 Task: Find connections with filter location Patos de Minas with filter topic #economicswith filter profile language German with filter current company Aditya Birla Sun Life Insurance with filter school PSGR Krishnammal College for Women with filter industry Steam and Air-Conditioning Supply with filter service category Relocation with filter keywords title Social Worker
Action: Mouse moved to (262, 332)
Screenshot: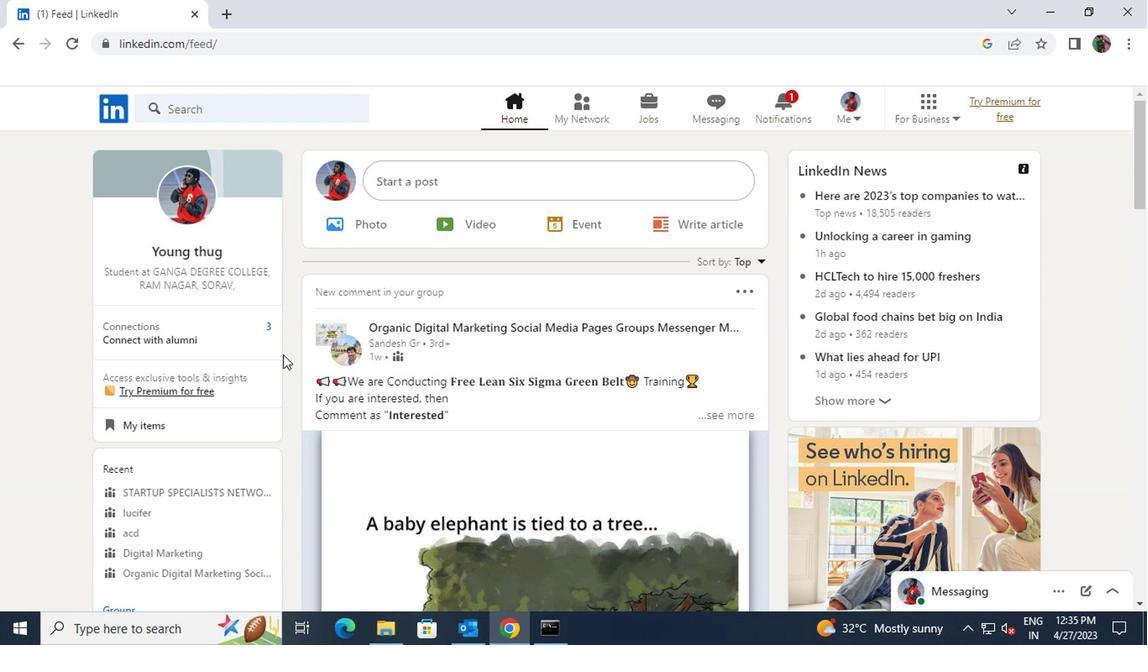
Action: Mouse pressed left at (262, 332)
Screenshot: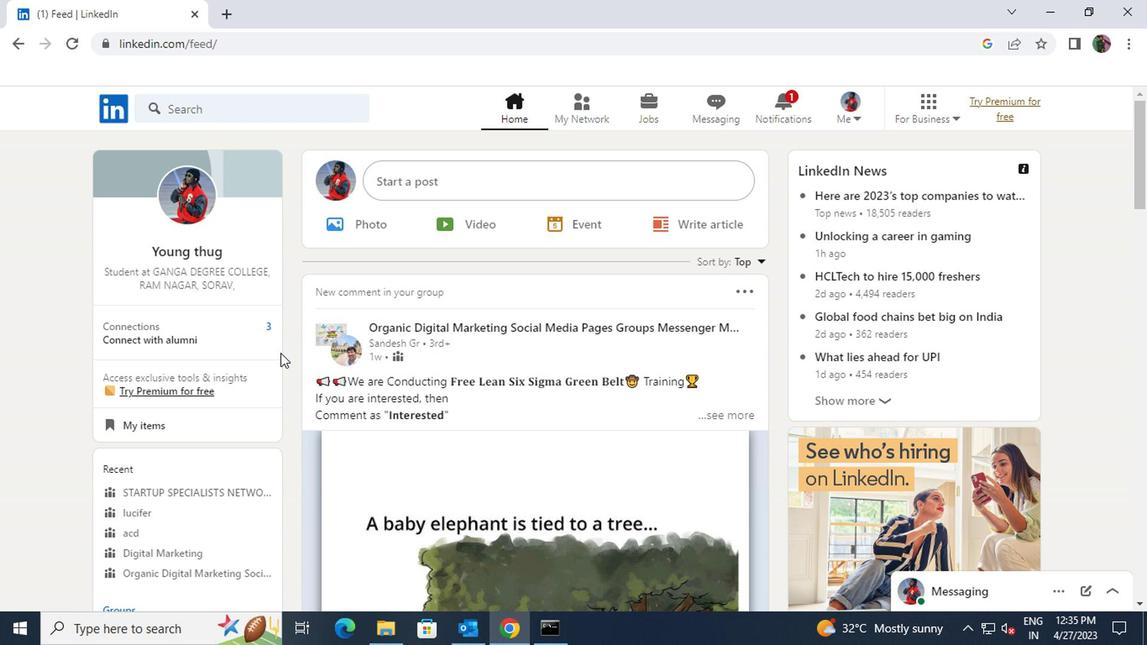 
Action: Mouse moved to (276, 204)
Screenshot: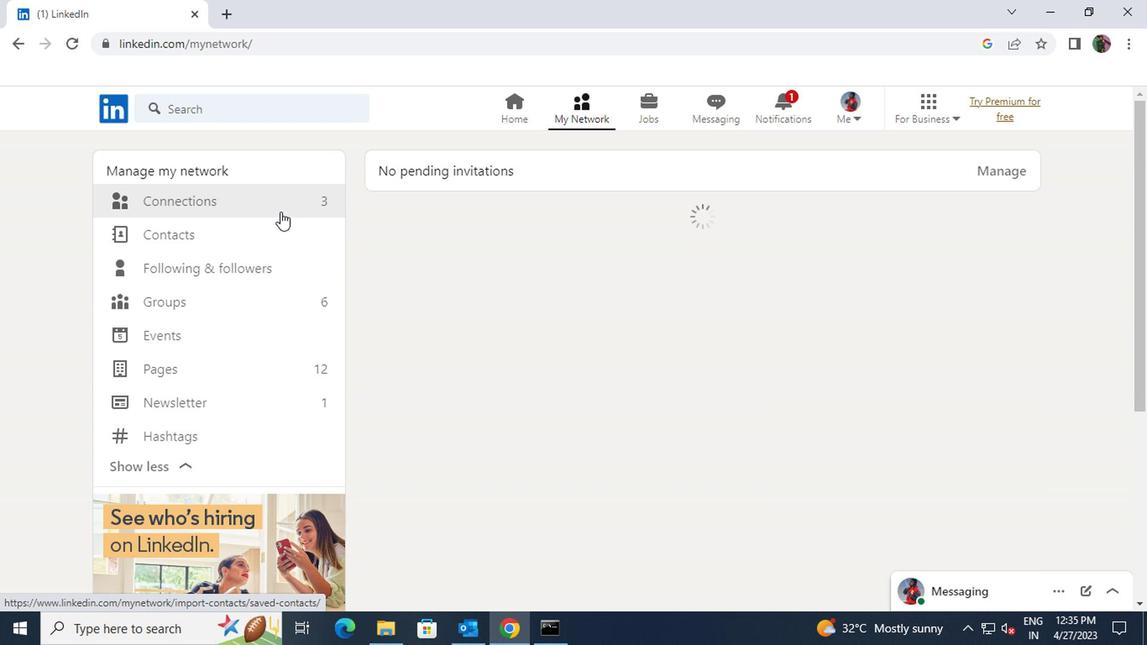 
Action: Mouse pressed left at (276, 204)
Screenshot: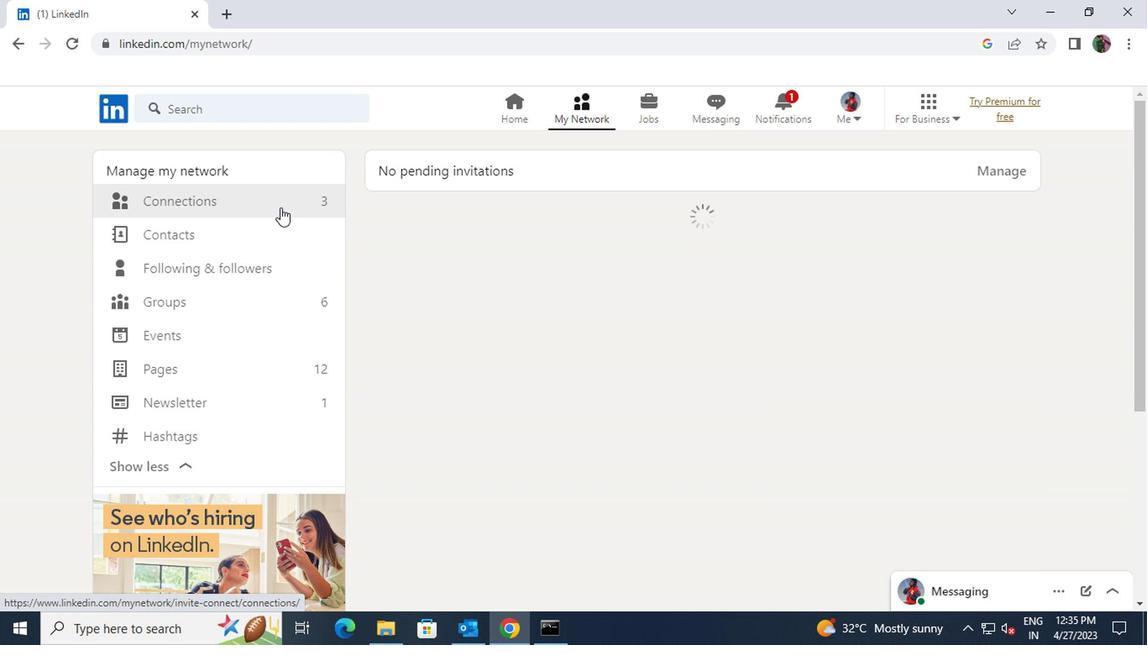 
Action: Mouse moved to (710, 204)
Screenshot: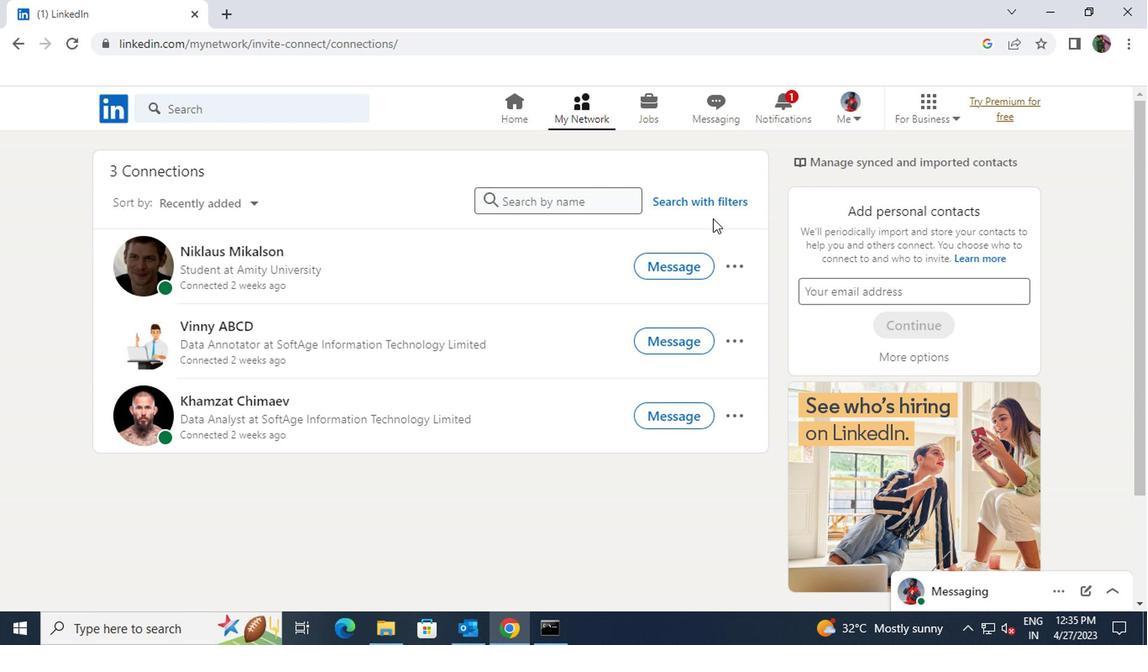 
Action: Mouse pressed left at (710, 204)
Screenshot: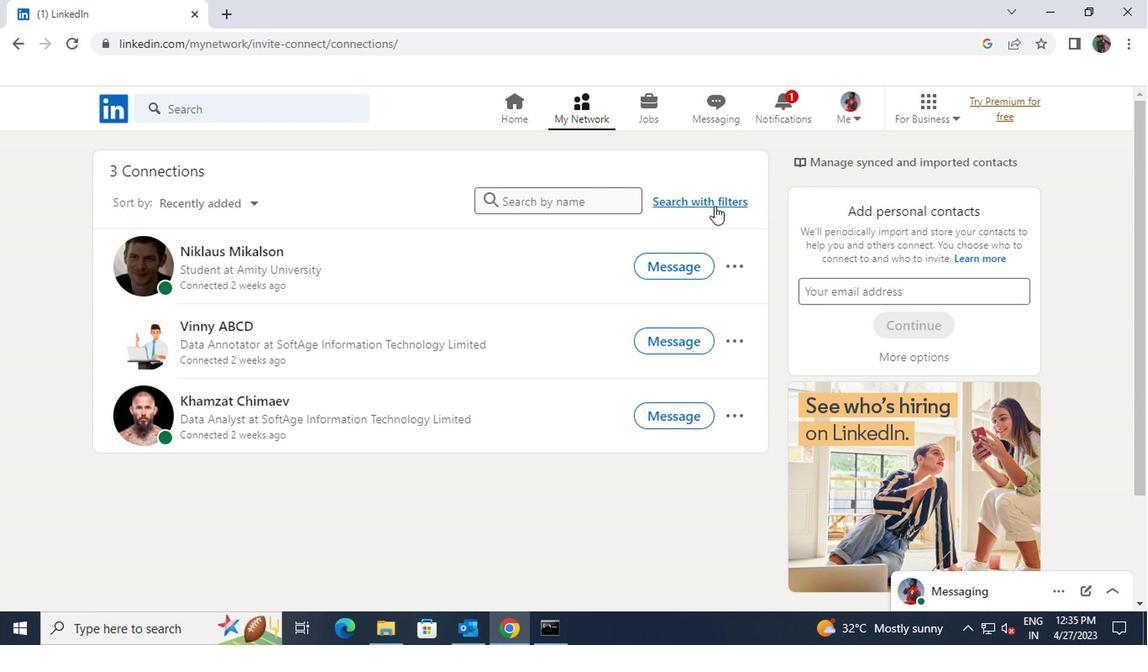 
Action: Mouse moved to (623, 160)
Screenshot: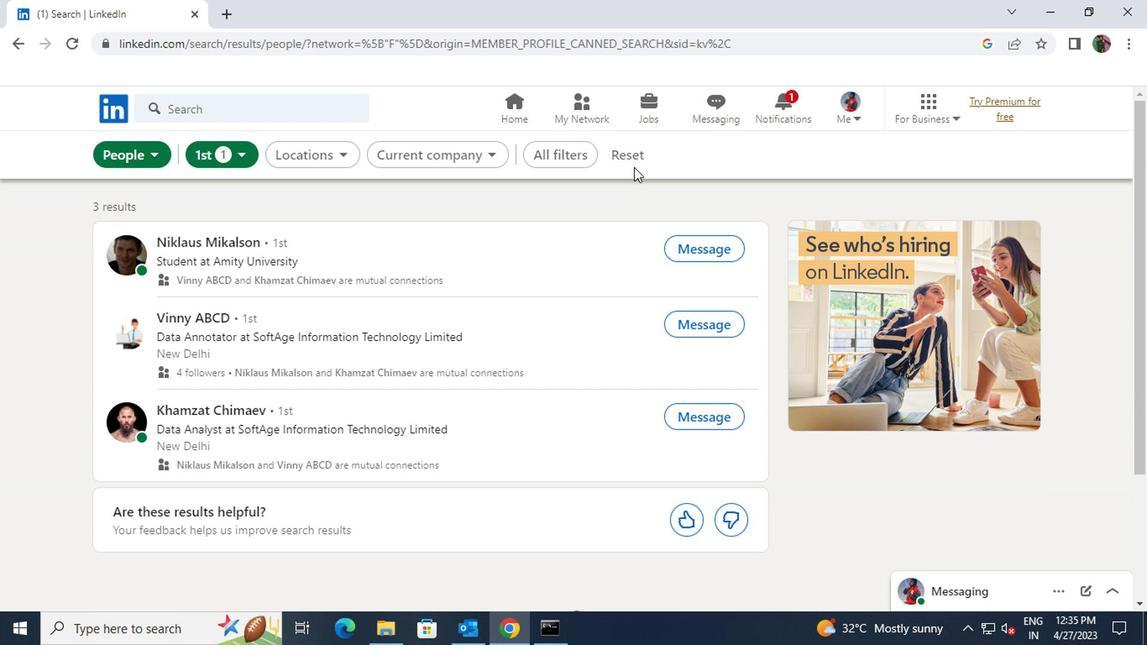 
Action: Mouse pressed left at (623, 160)
Screenshot: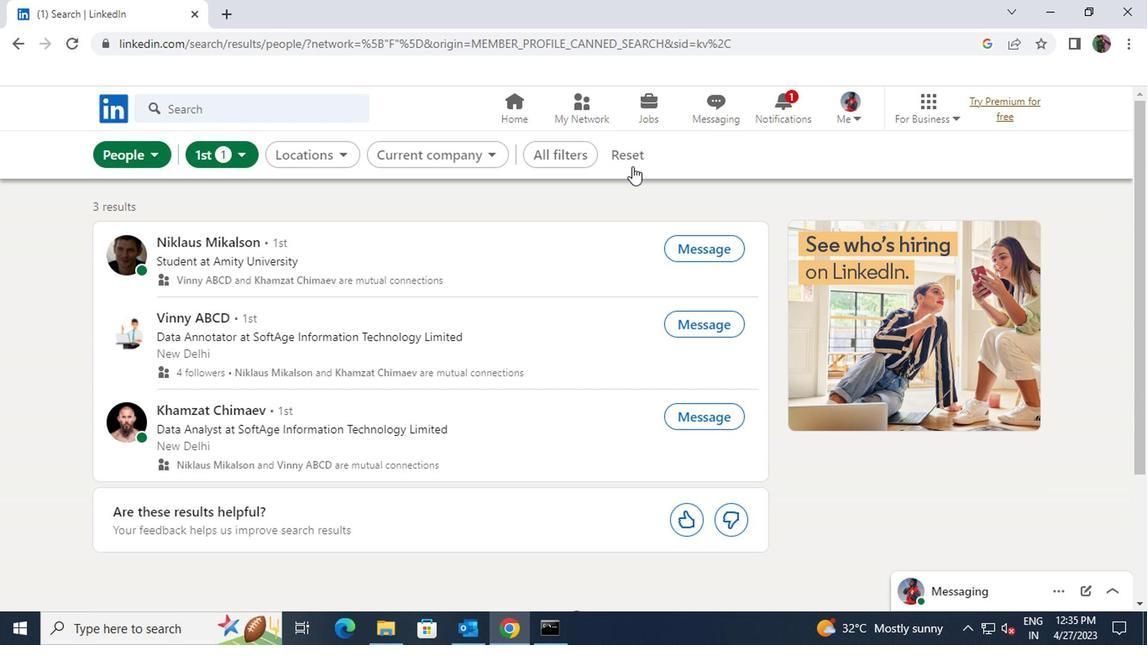
Action: Mouse moved to (606, 151)
Screenshot: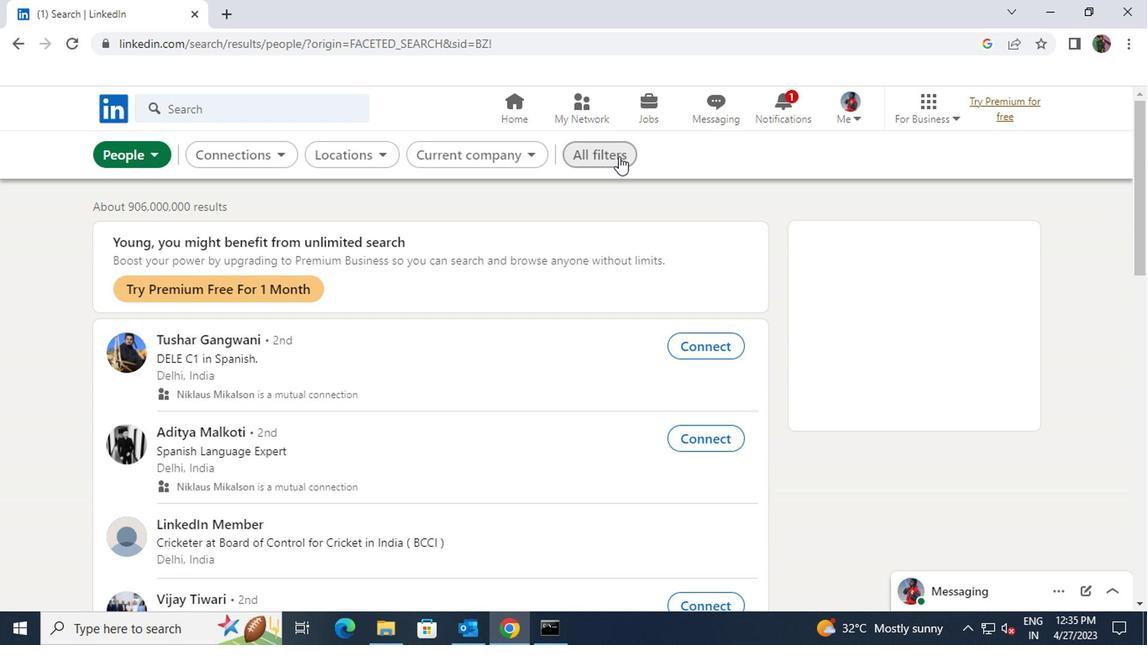 
Action: Mouse pressed left at (606, 151)
Screenshot: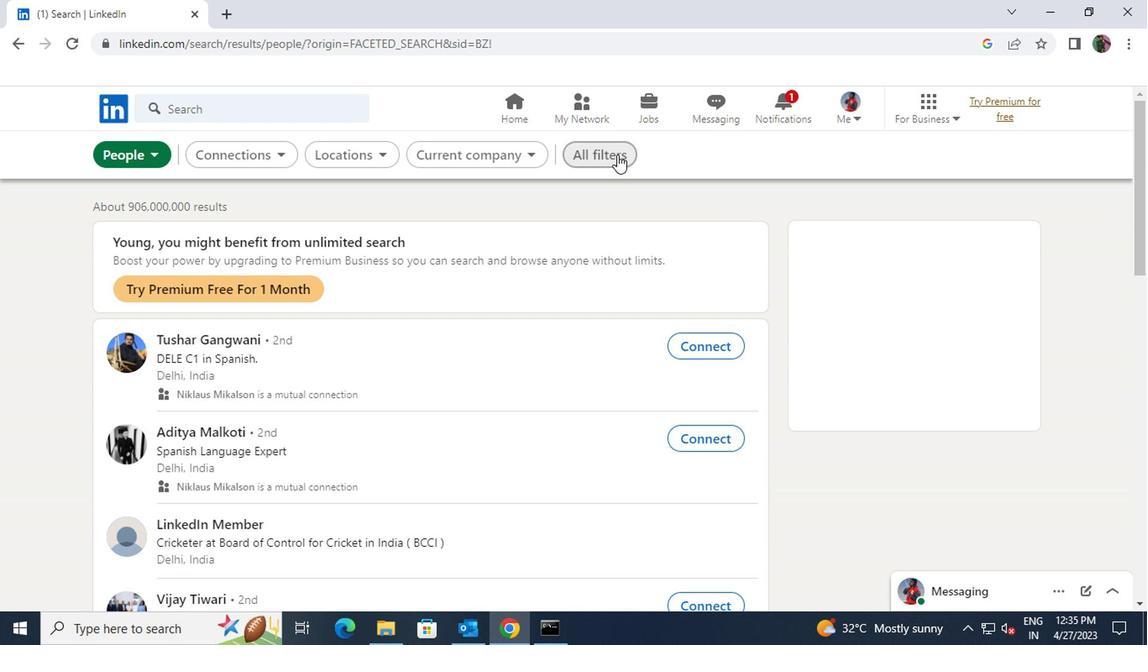 
Action: Mouse moved to (774, 307)
Screenshot: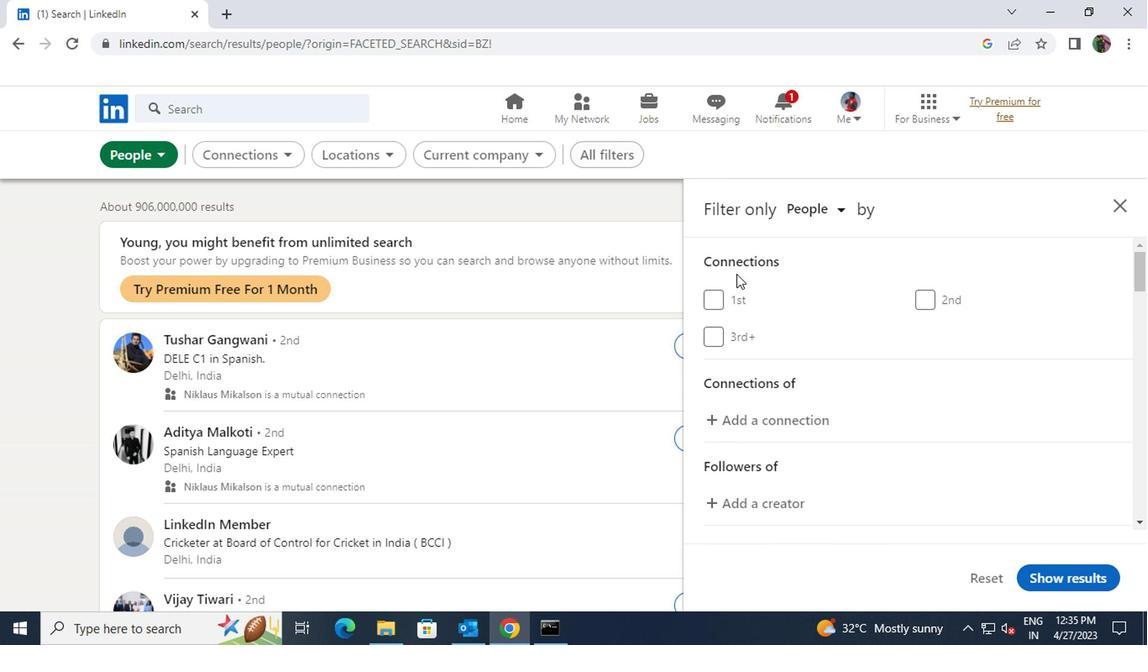 
Action: Mouse scrolled (774, 305) with delta (0, -1)
Screenshot: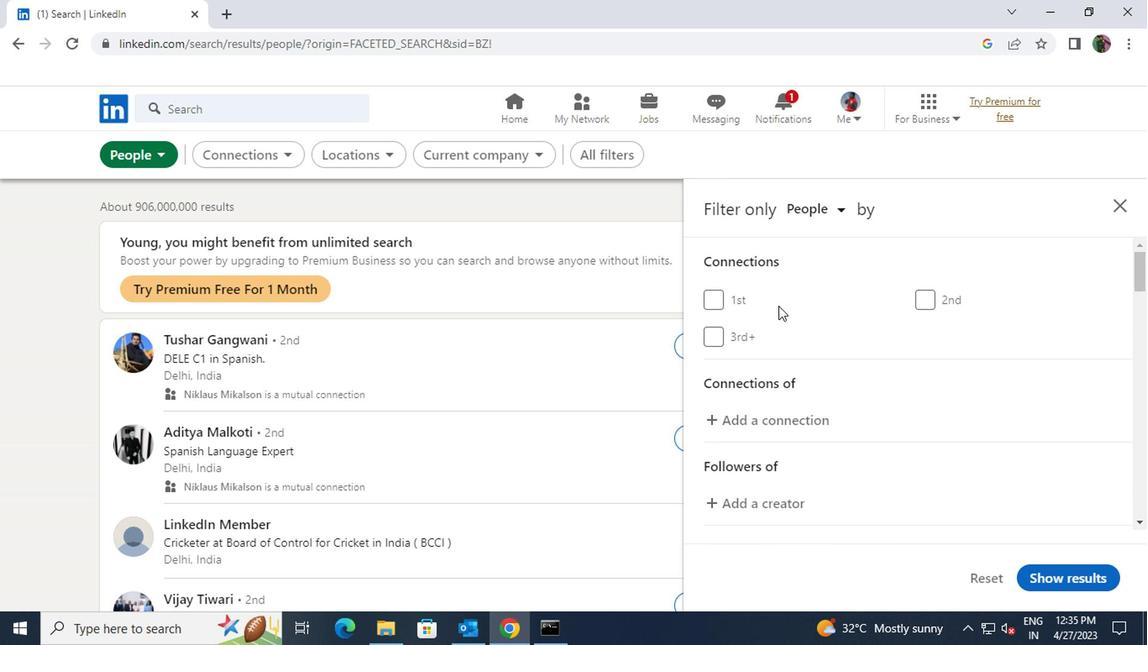 
Action: Mouse scrolled (774, 305) with delta (0, -1)
Screenshot: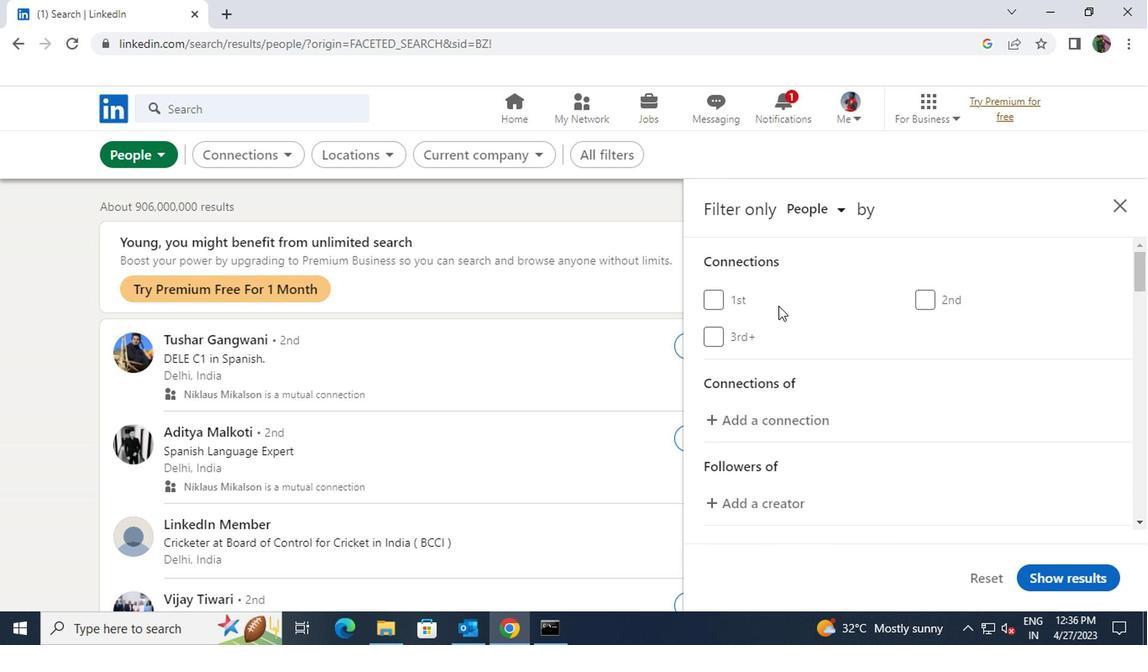 
Action: Mouse scrolled (774, 305) with delta (0, -1)
Screenshot: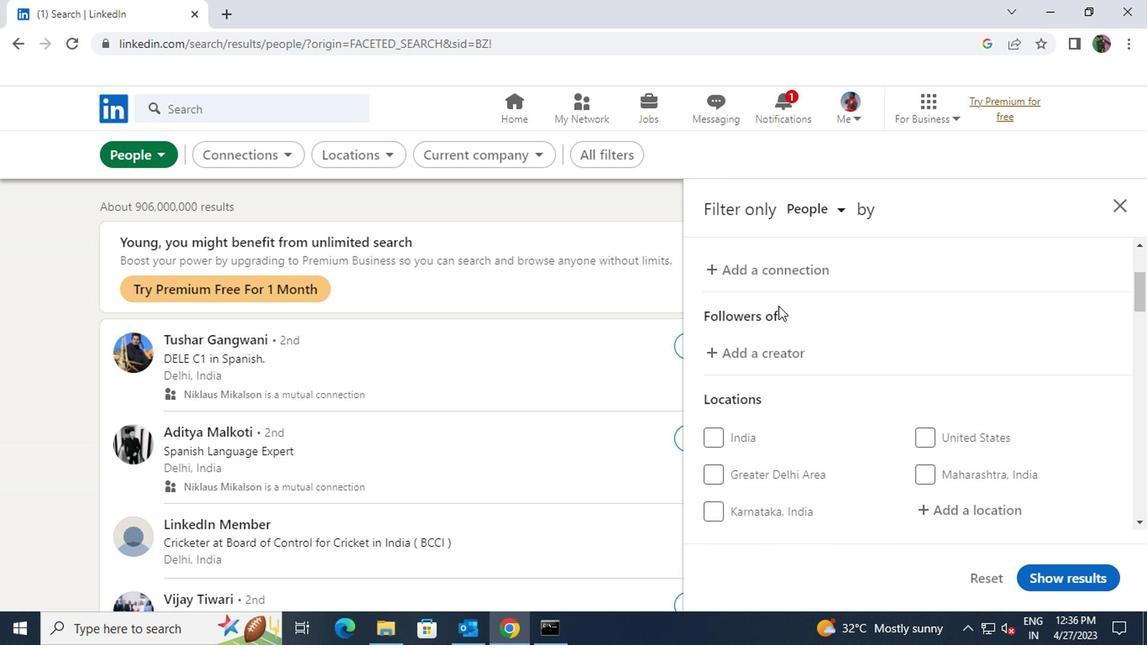 
Action: Mouse moved to (948, 411)
Screenshot: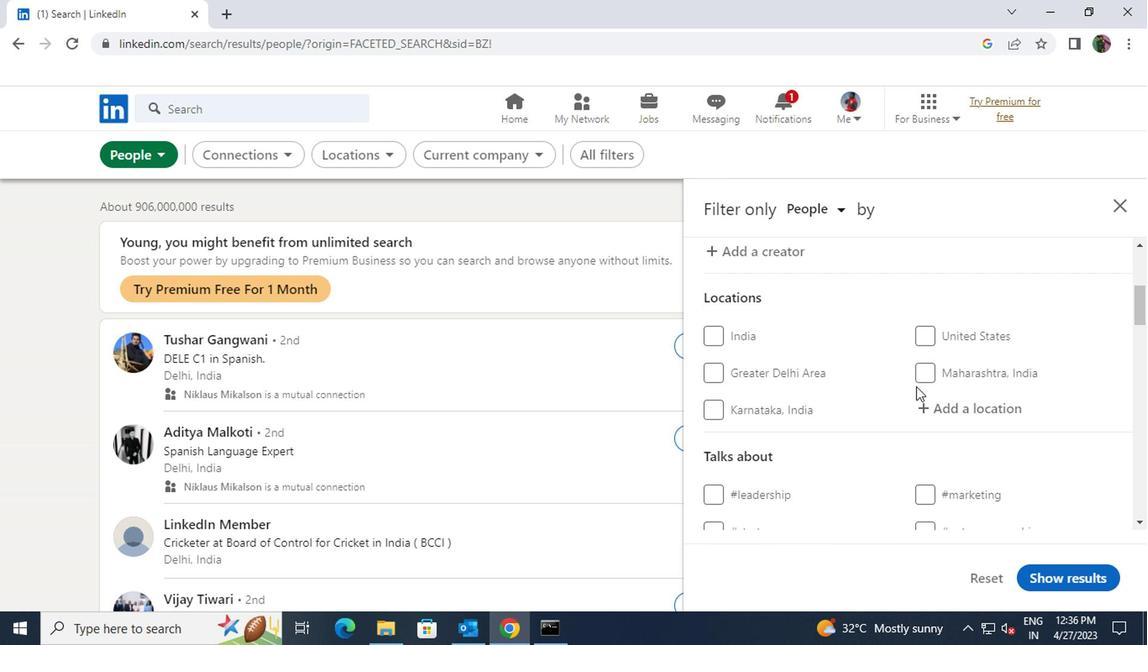 
Action: Mouse pressed left at (948, 411)
Screenshot: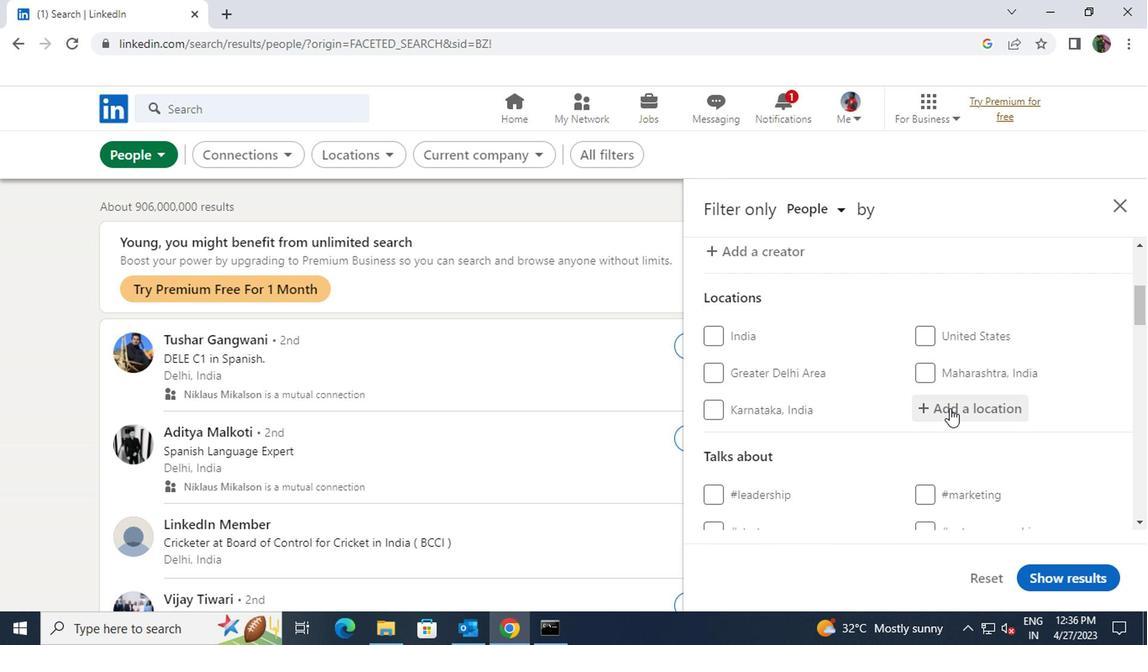 
Action: Key pressed <Key.shift>PATOS<Key.space>DE<Key.space>MI
Screenshot: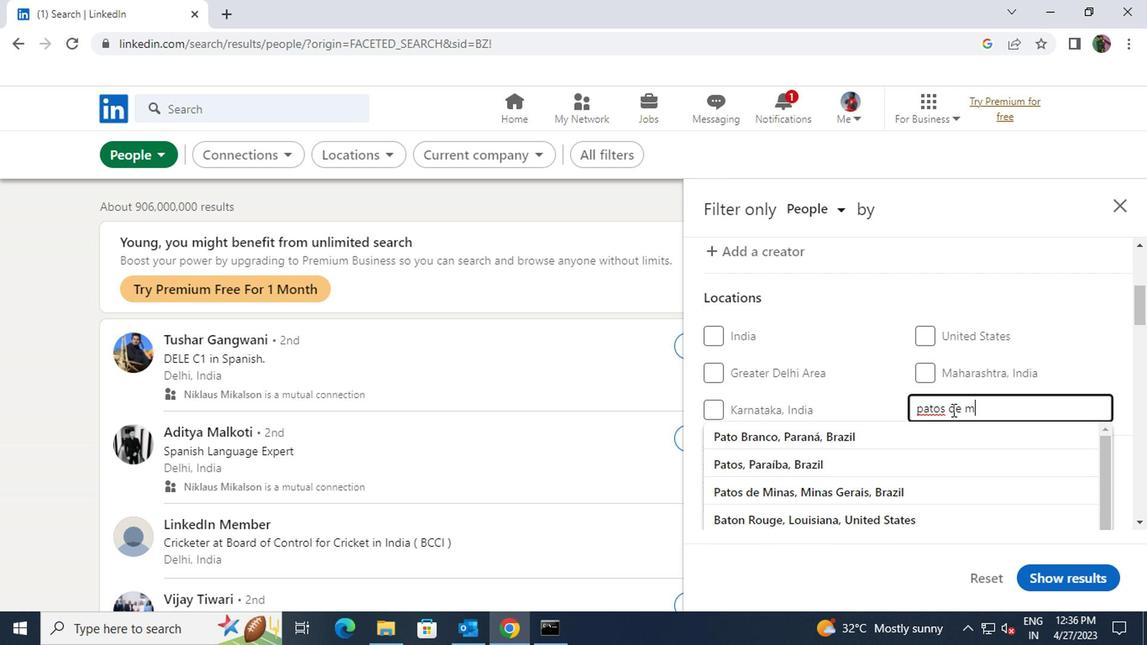 
Action: Mouse moved to (945, 439)
Screenshot: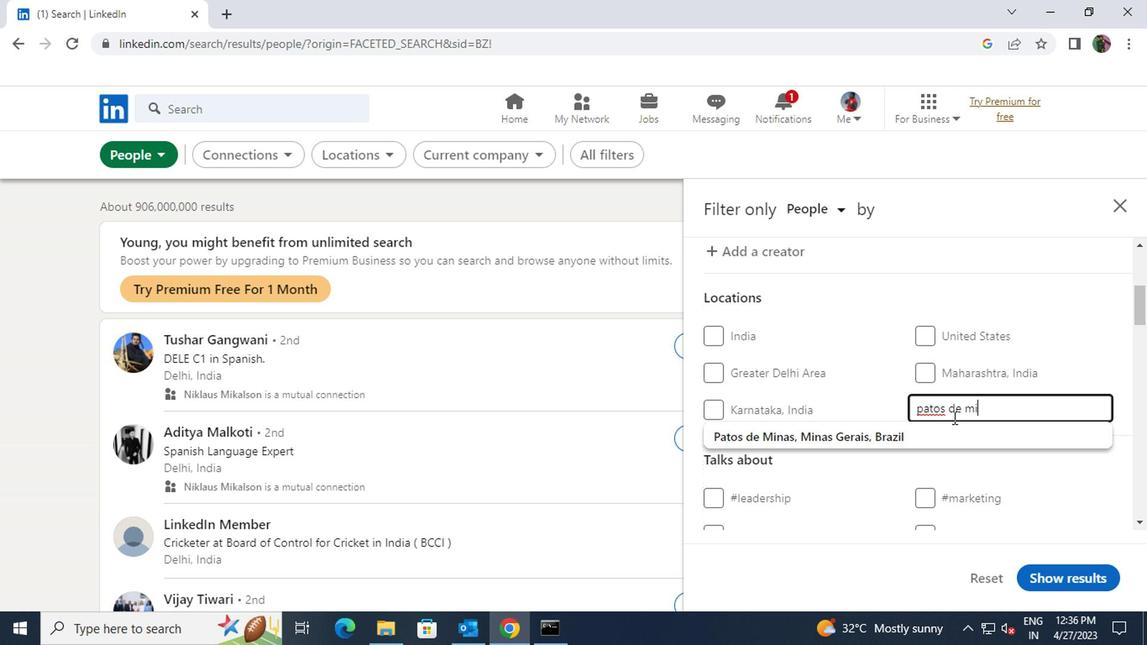 
Action: Mouse pressed left at (945, 439)
Screenshot: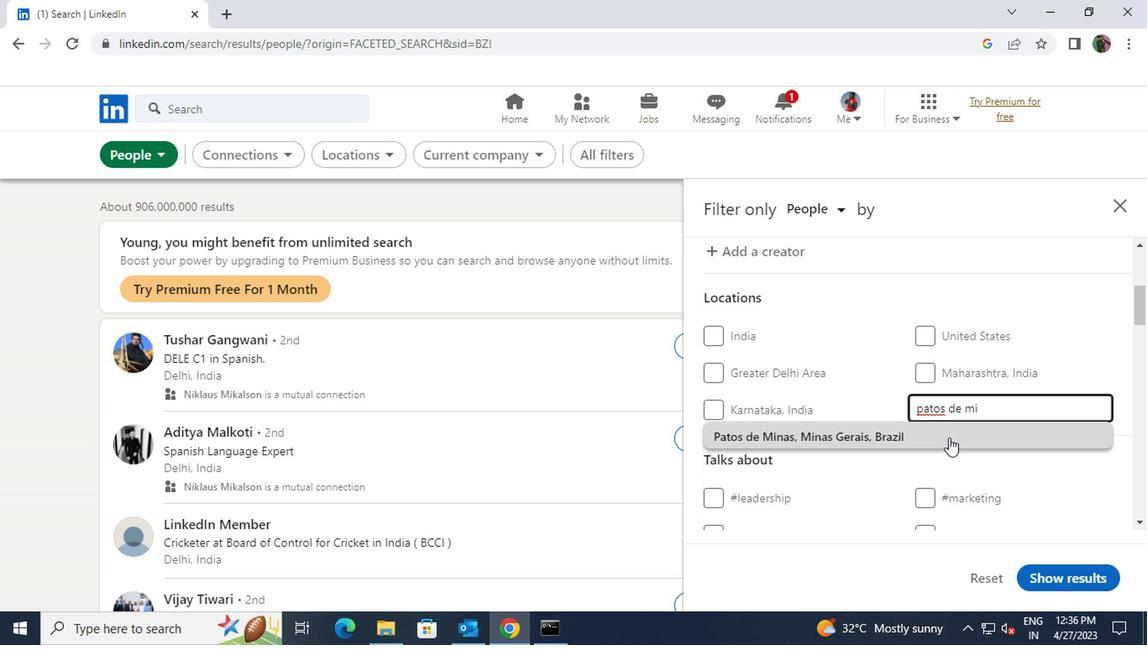 
Action: Mouse scrolled (945, 438) with delta (0, 0)
Screenshot: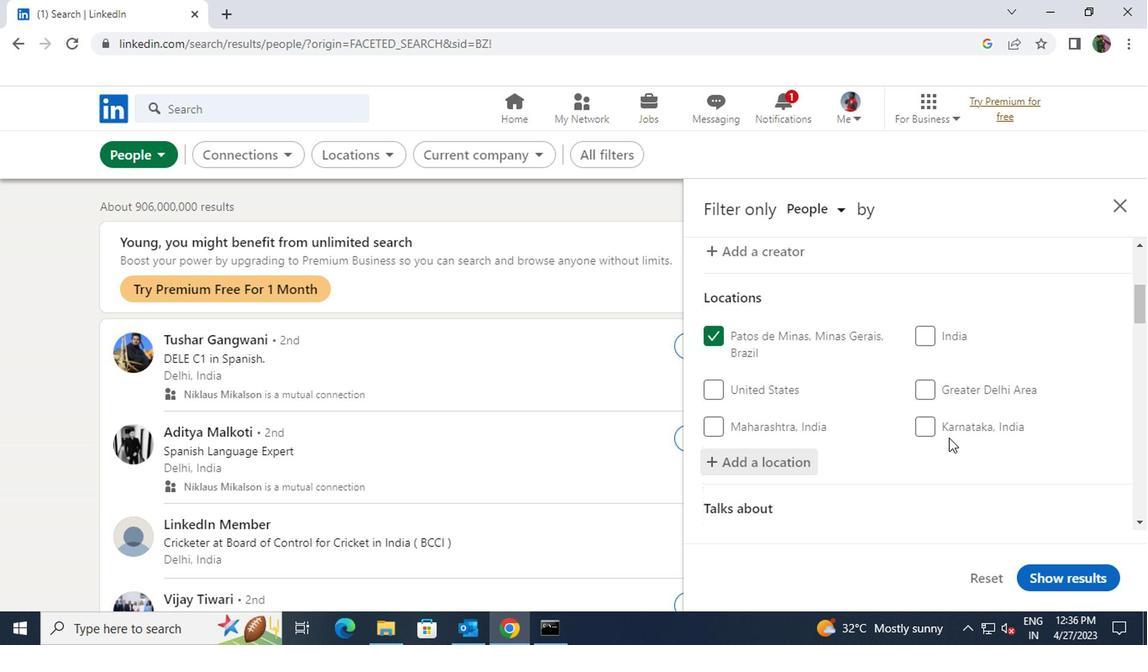 
Action: Mouse scrolled (945, 438) with delta (0, 0)
Screenshot: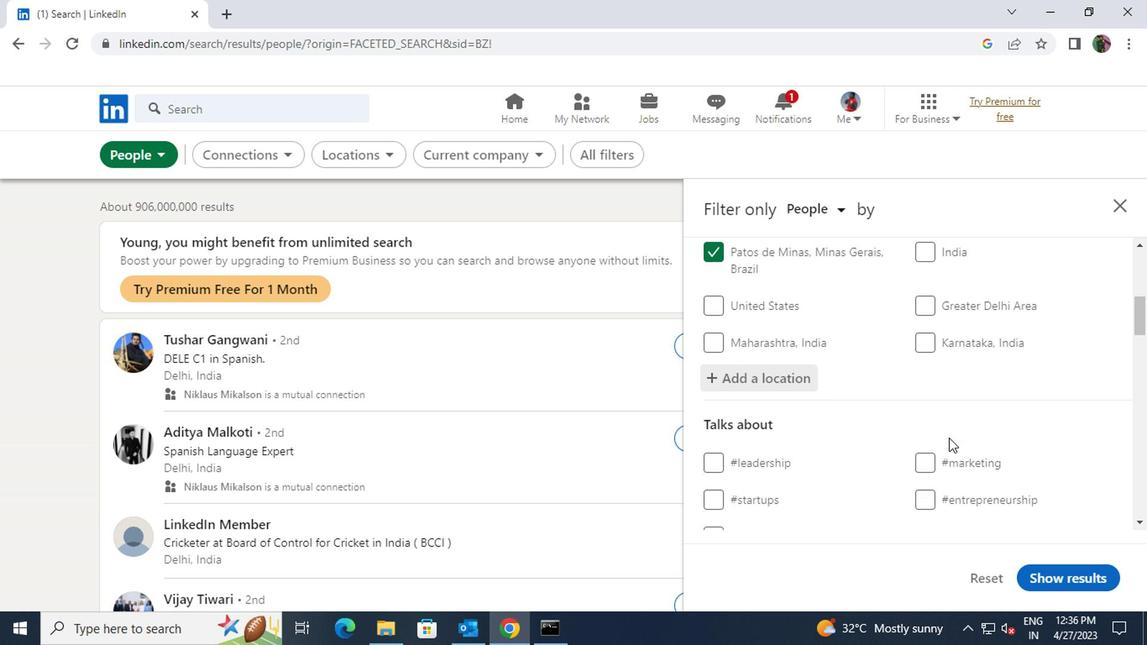 
Action: Mouse moved to (944, 449)
Screenshot: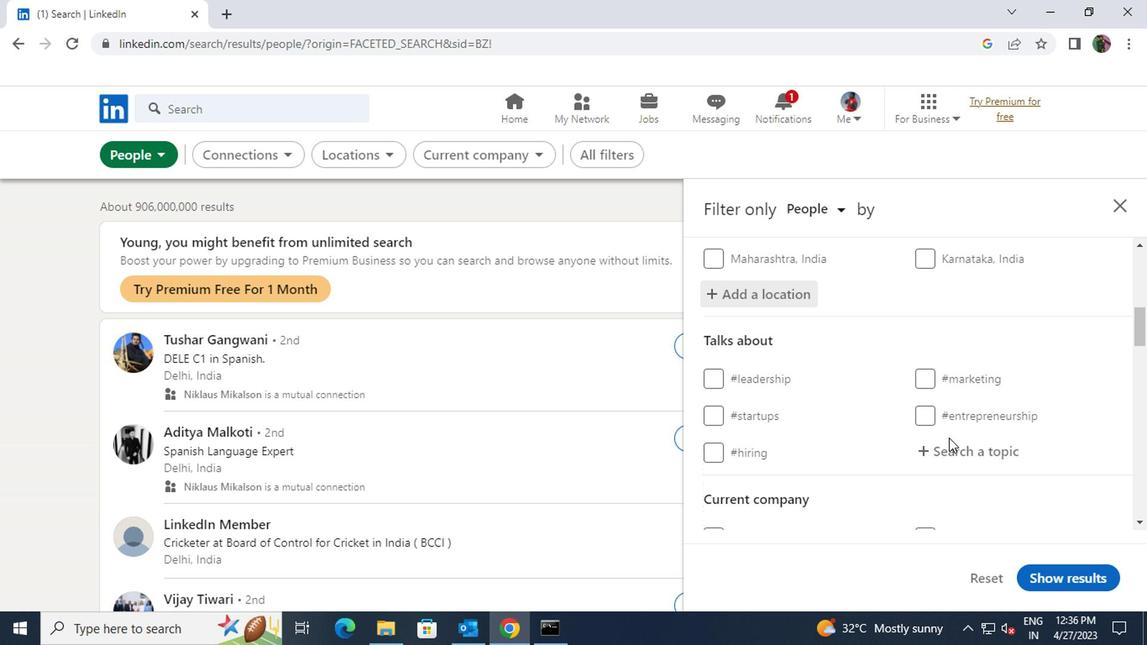 
Action: Mouse pressed left at (944, 449)
Screenshot: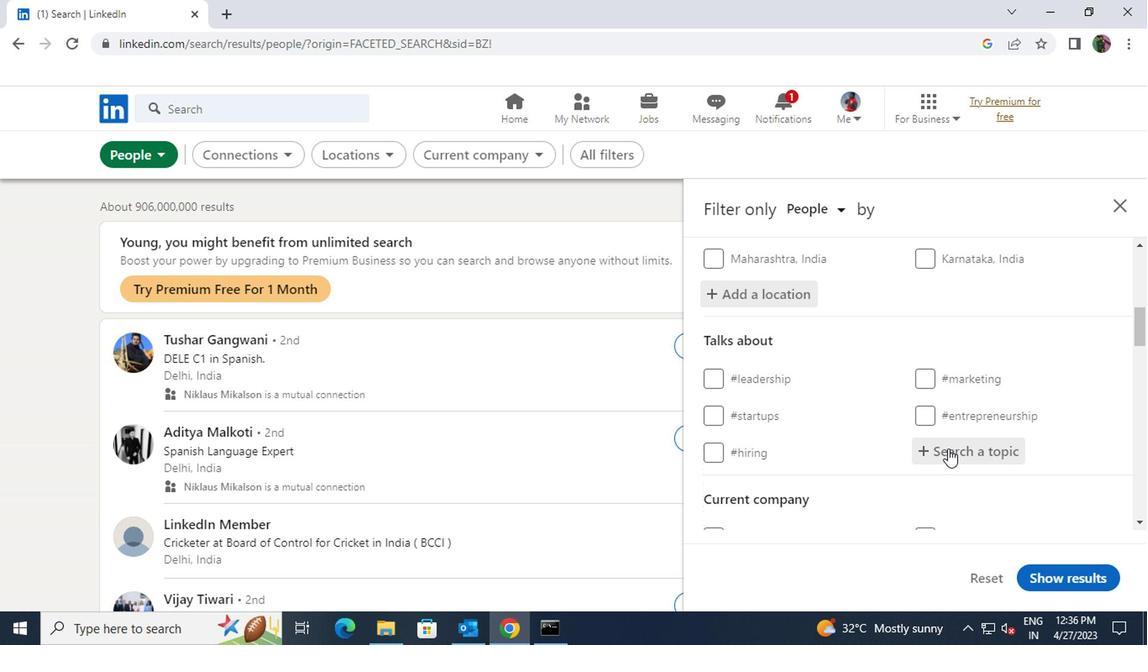 
Action: Key pressed <Key.shift><Key.shift><Key.shift><Key.shift><Key.shift><Key.shift><Key.shift><Key.shift><Key.shift><Key.shift>#
Screenshot: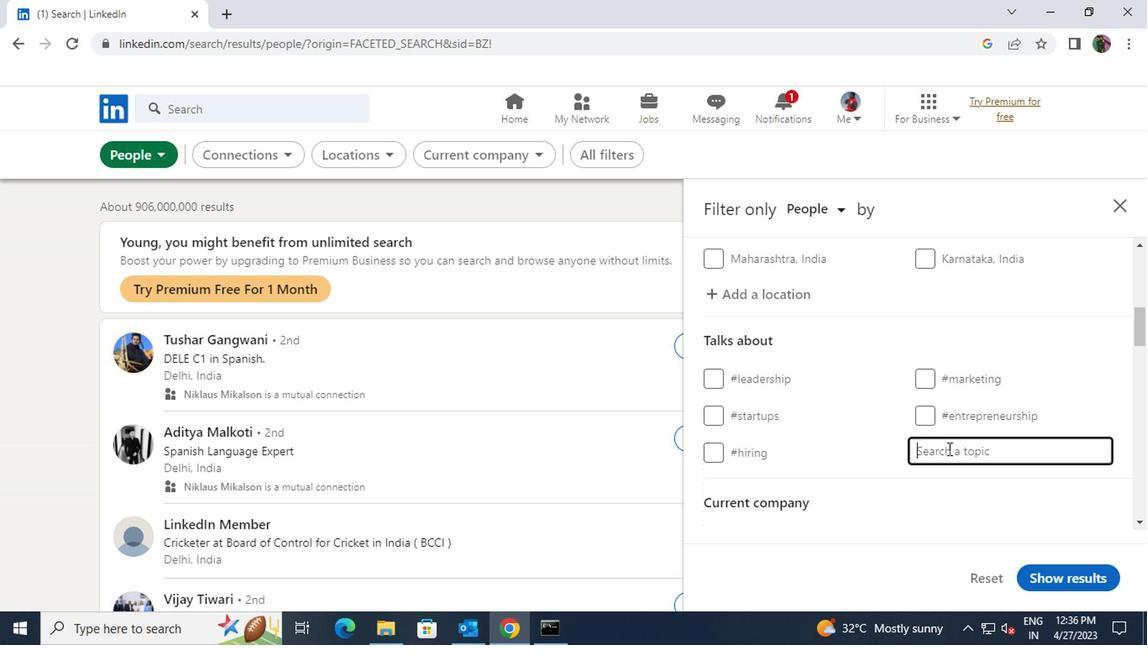 
Action: Mouse moved to (943, 451)
Screenshot: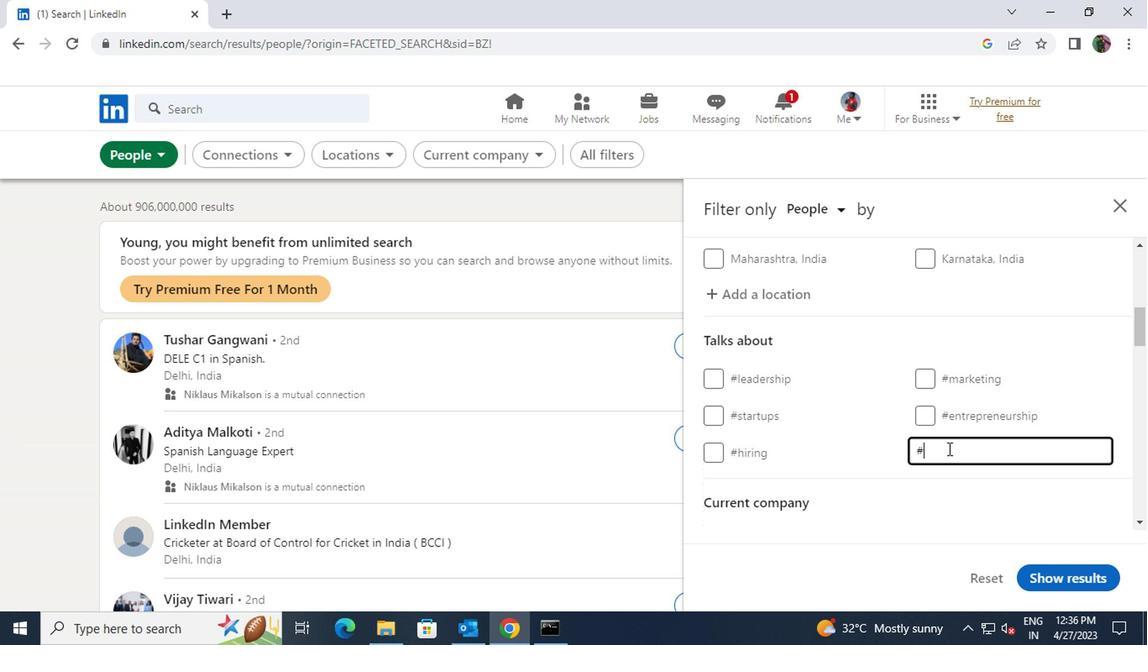 
Action: Key pressed <Key.shift>ECONOMICSWITH
Screenshot: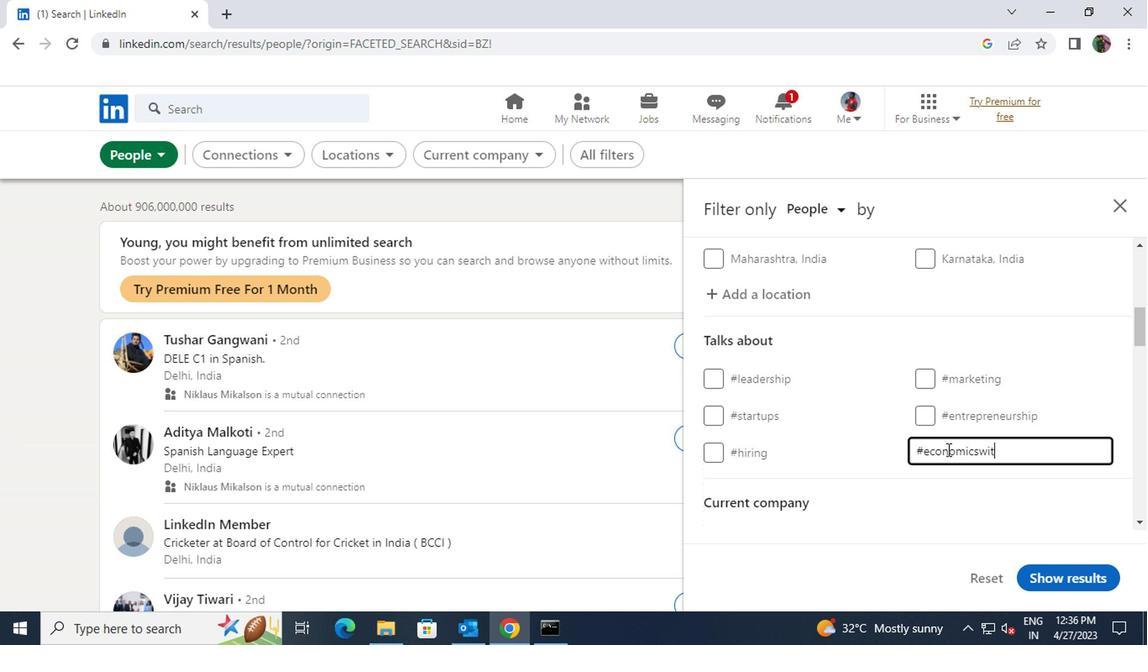 
Action: Mouse scrolled (943, 449) with delta (0, -1)
Screenshot: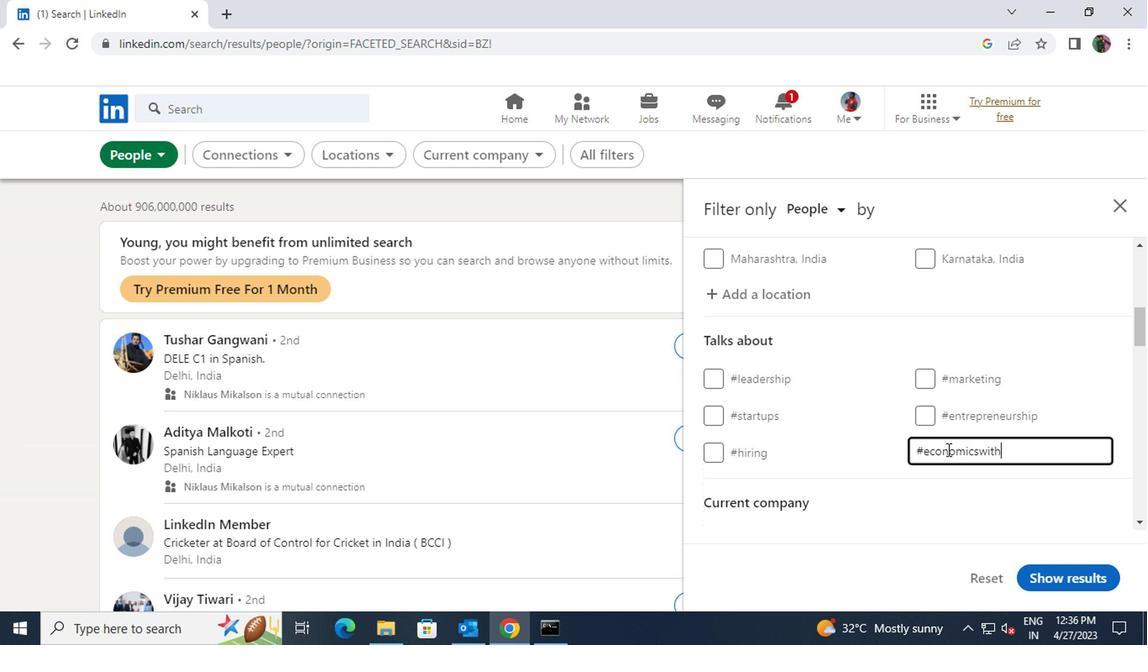 
Action: Mouse scrolled (943, 449) with delta (0, -1)
Screenshot: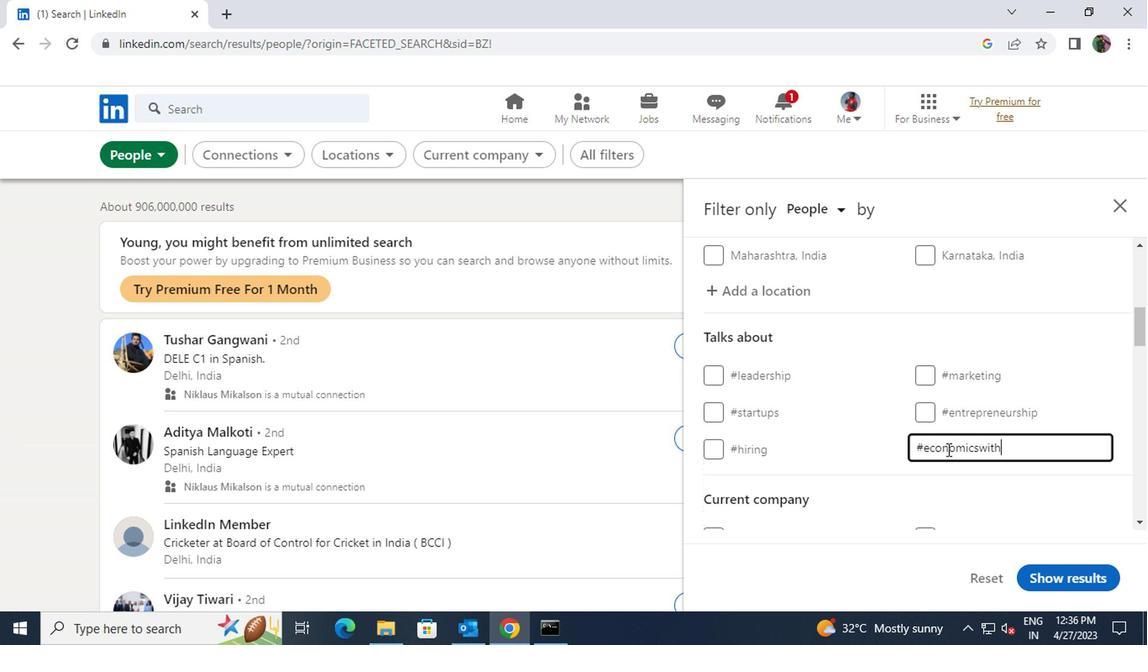 
Action: Mouse scrolled (943, 449) with delta (0, -1)
Screenshot: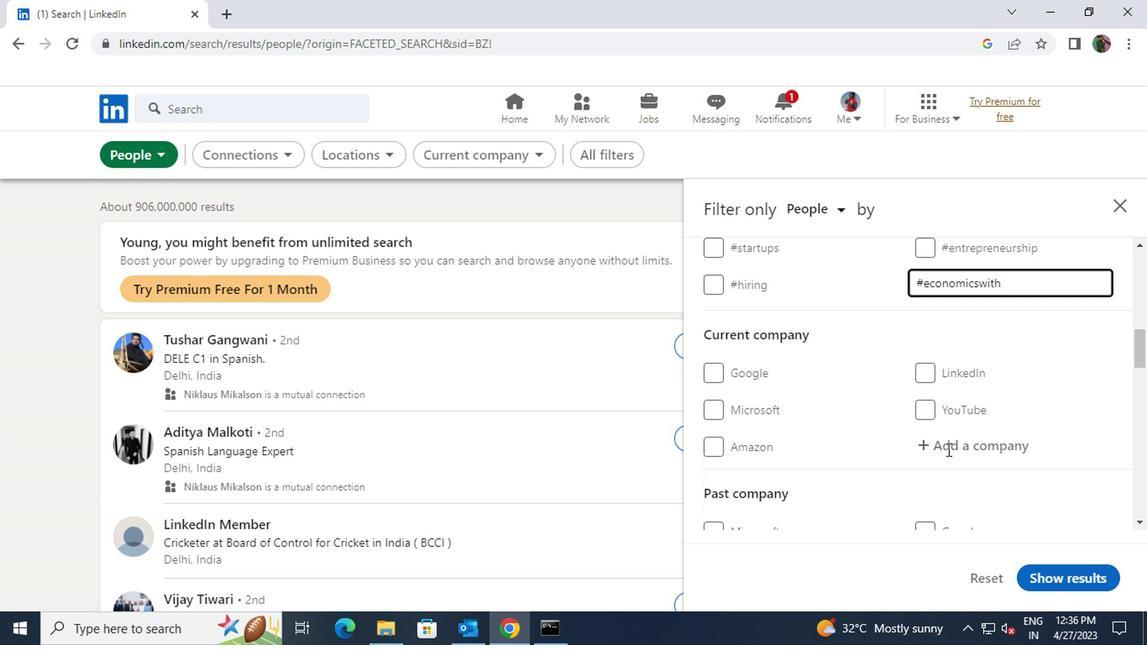 
Action: Mouse moved to (949, 365)
Screenshot: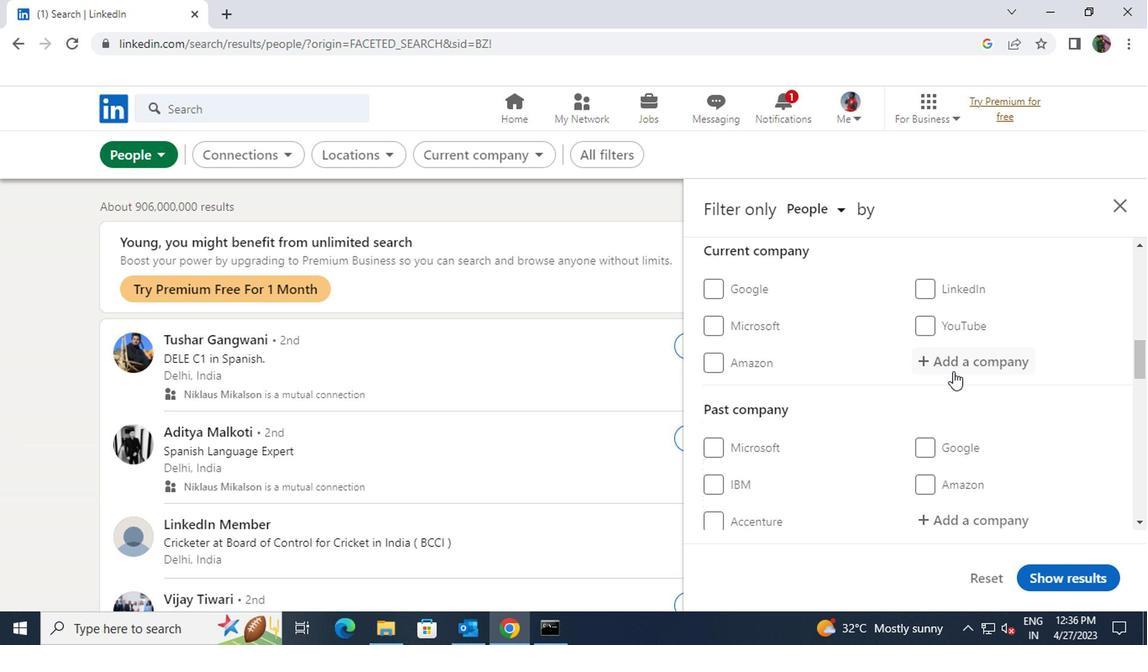 
Action: Mouse pressed left at (949, 365)
Screenshot: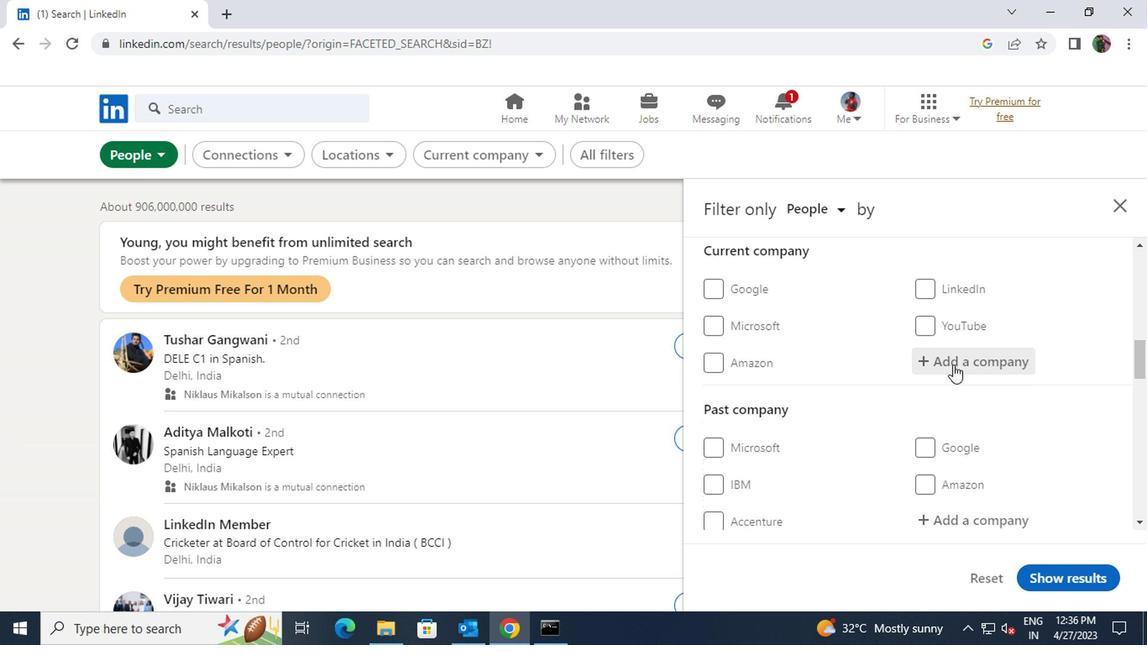
Action: Key pressed <Key.shift>ADITYA<Key.space>BIRLA<Key.space>LIFE
Screenshot: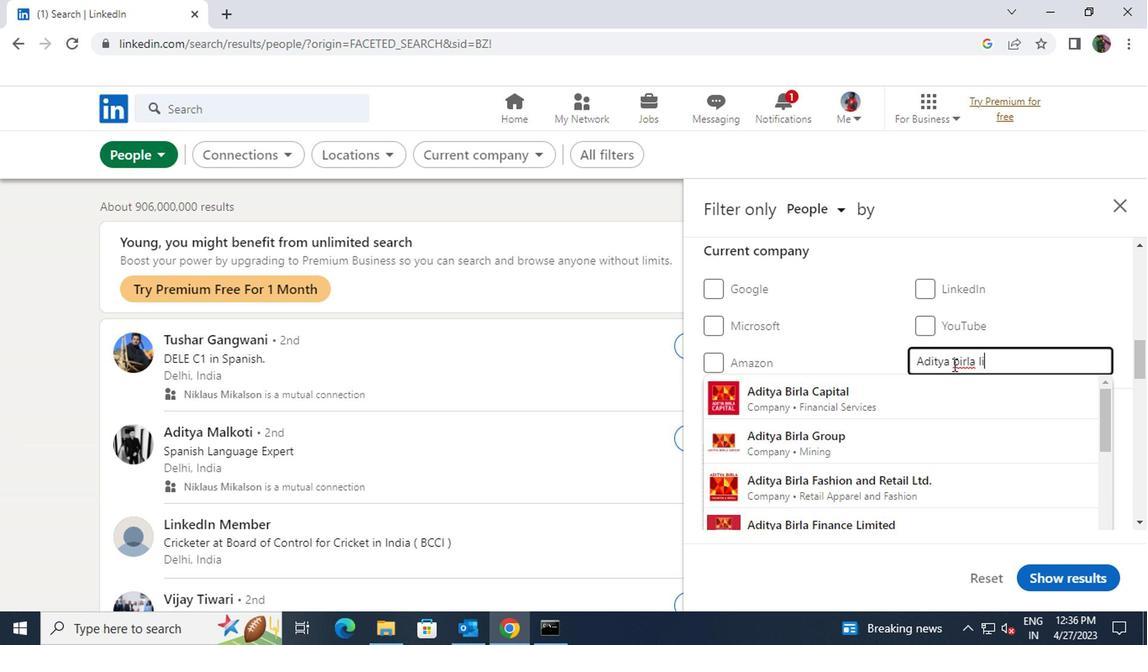 
Action: Mouse moved to (945, 393)
Screenshot: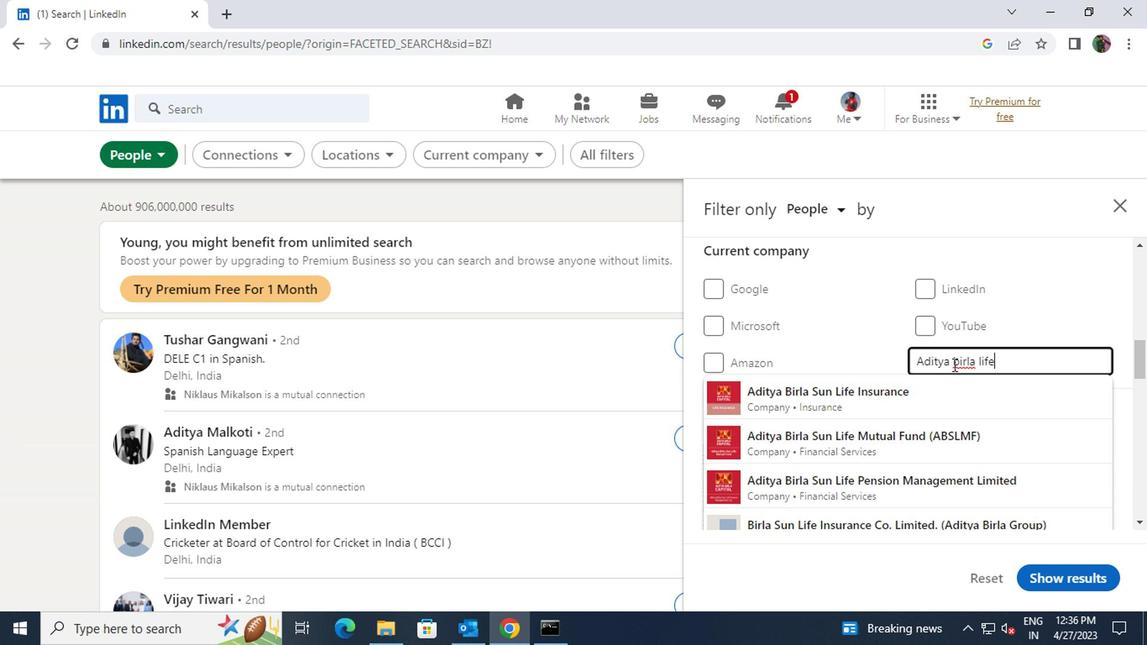 
Action: Mouse pressed left at (945, 393)
Screenshot: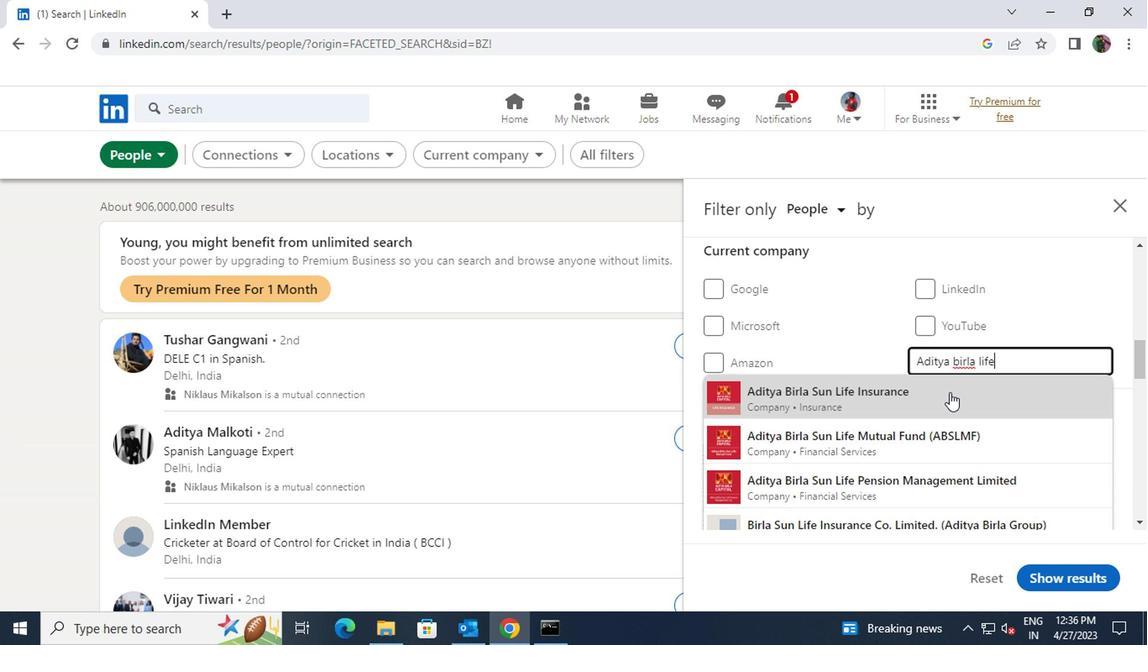 
Action: Mouse scrolled (945, 392) with delta (0, -1)
Screenshot: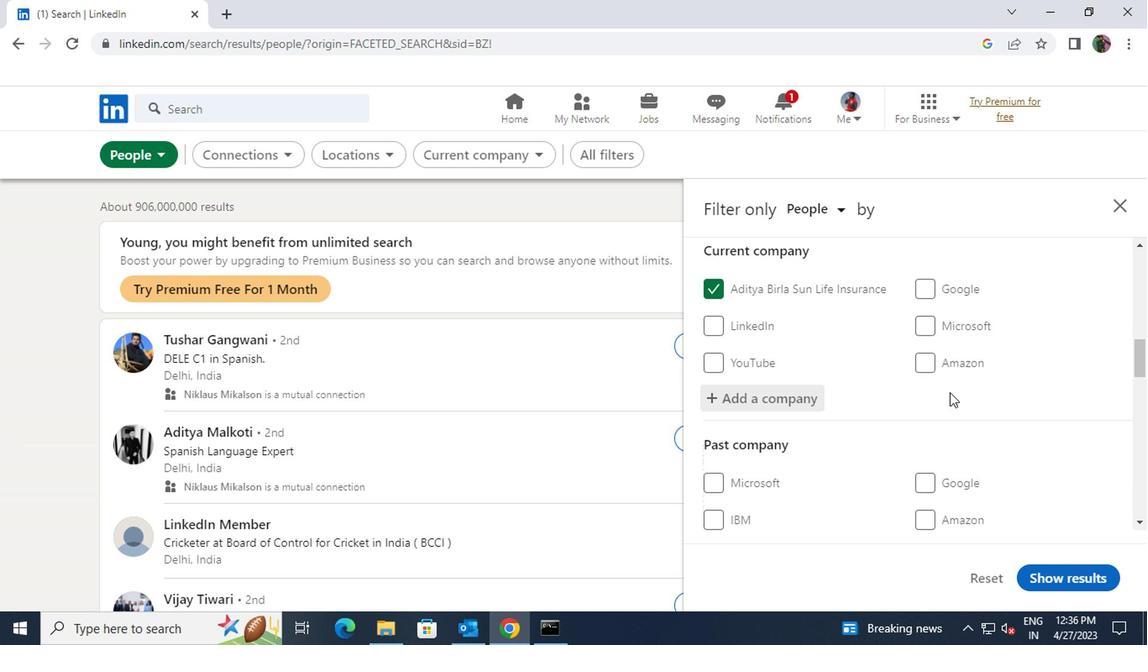 
Action: Mouse scrolled (945, 392) with delta (0, -1)
Screenshot: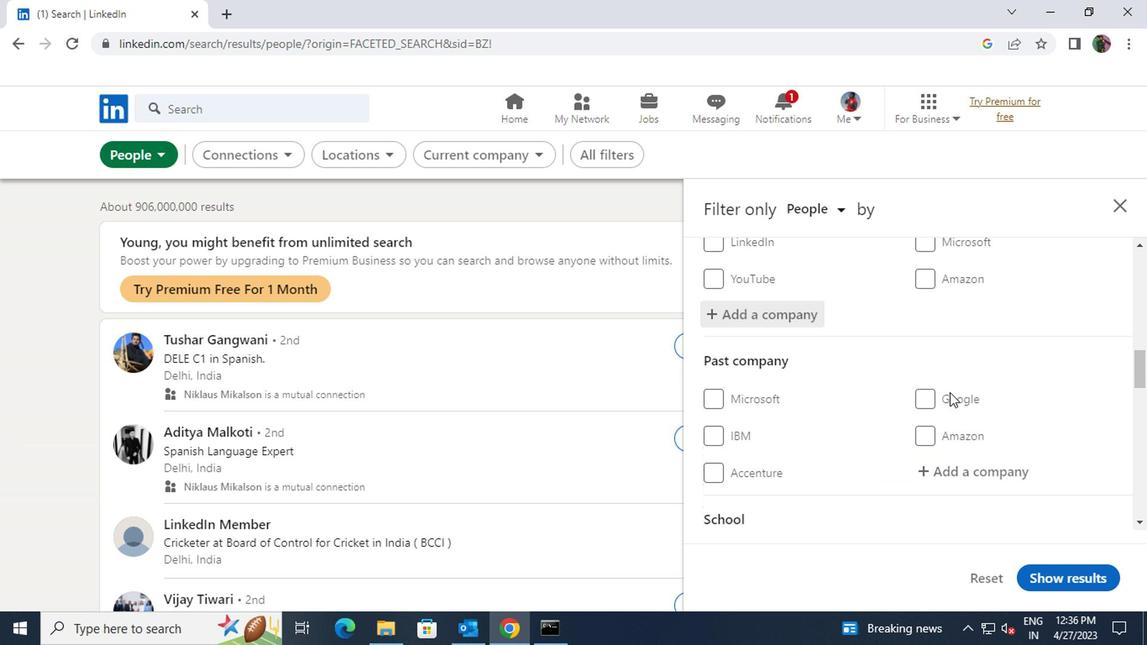 
Action: Mouse scrolled (945, 392) with delta (0, -1)
Screenshot: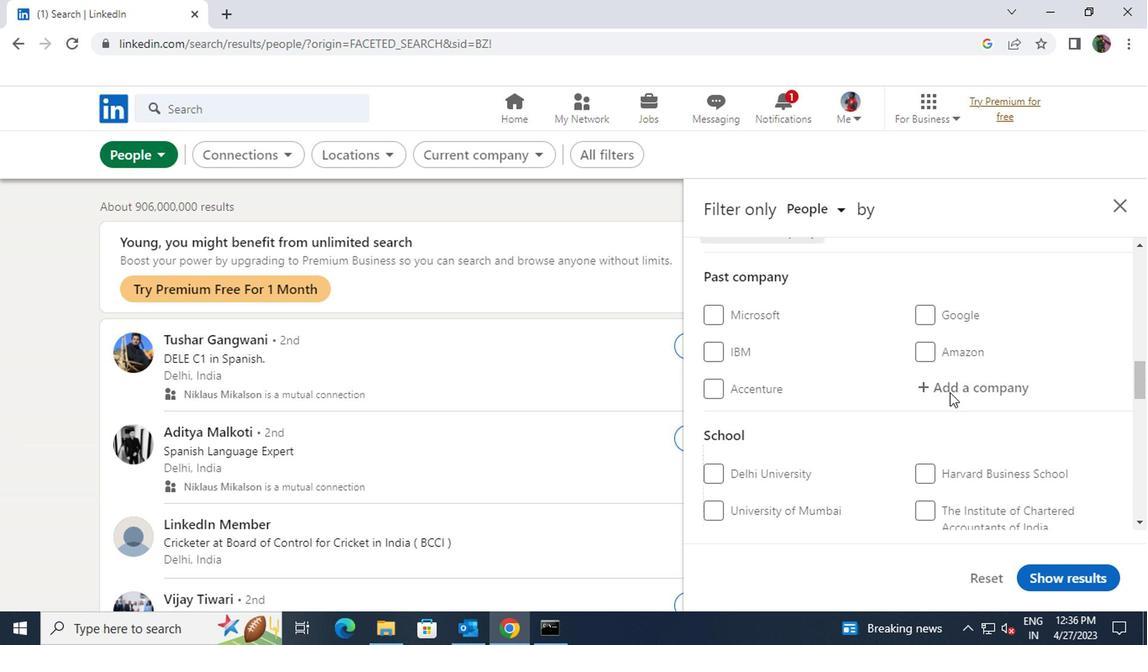 
Action: Mouse moved to (950, 473)
Screenshot: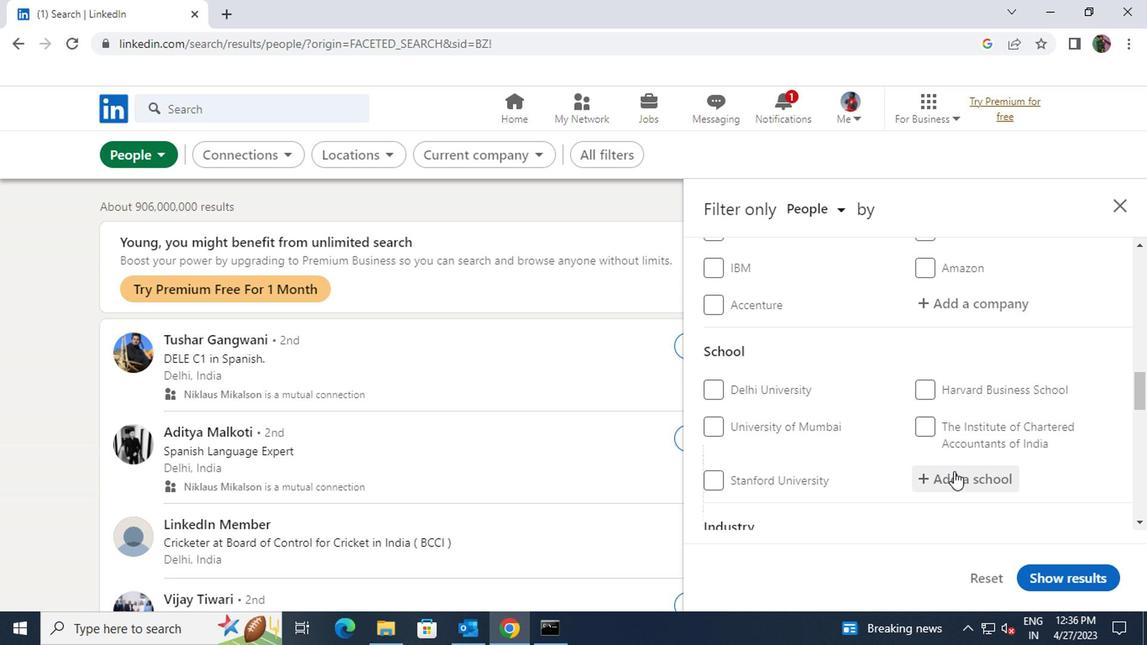 
Action: Mouse pressed left at (950, 473)
Screenshot: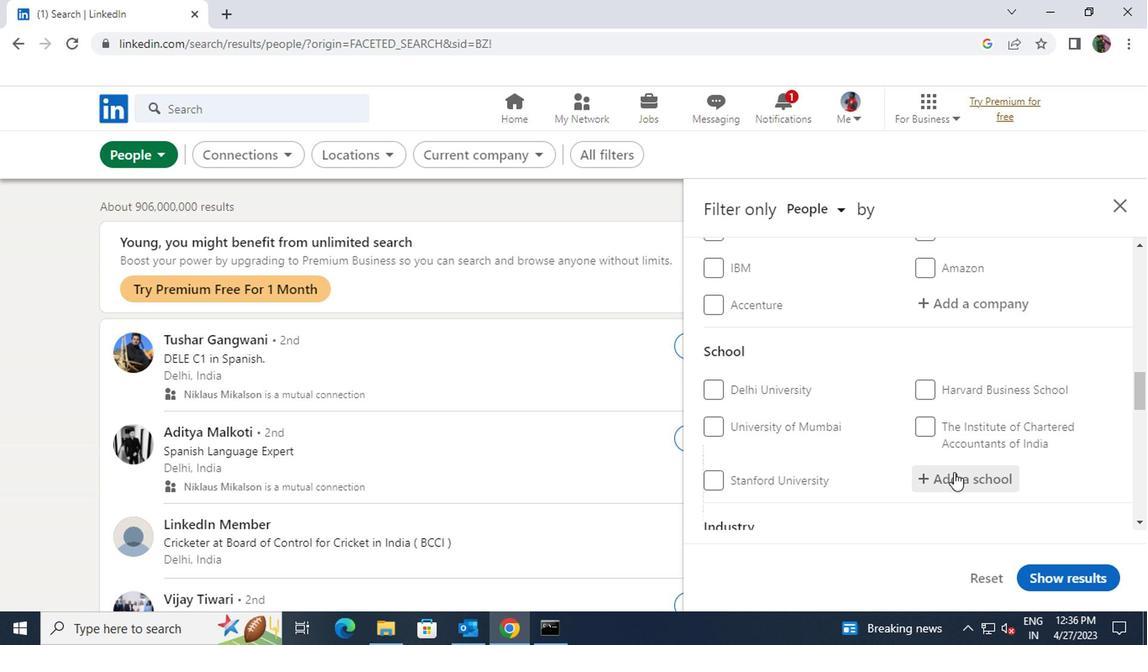 
Action: Key pressed <Key.shift>PSGR
Screenshot: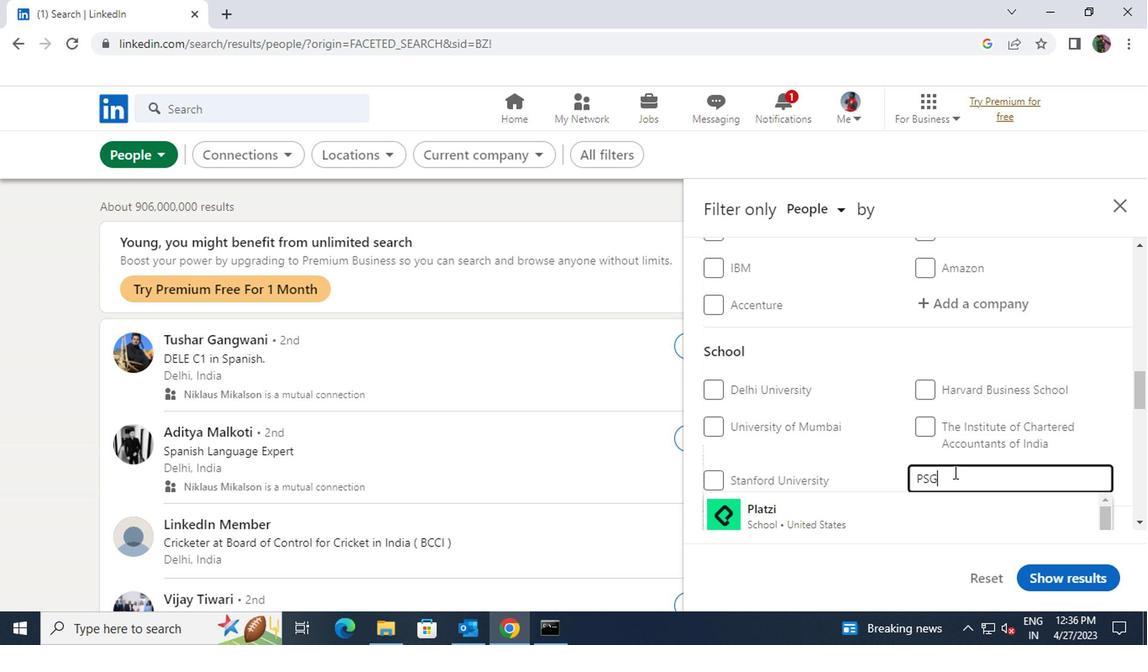 
Action: Mouse moved to (939, 505)
Screenshot: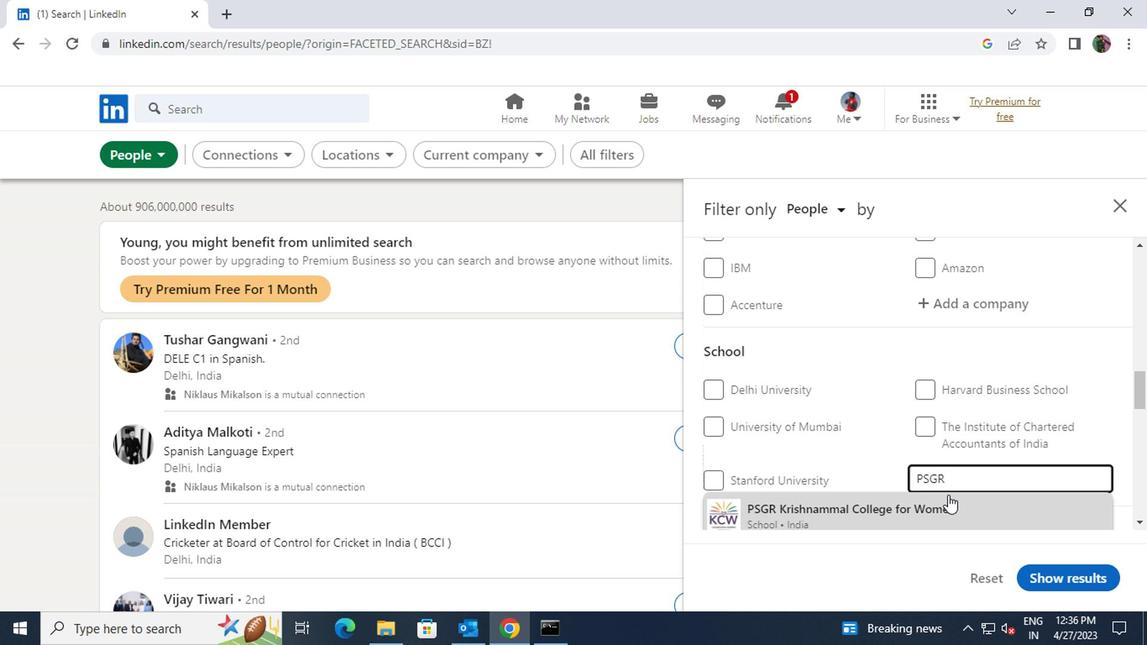 
Action: Mouse pressed left at (939, 505)
Screenshot: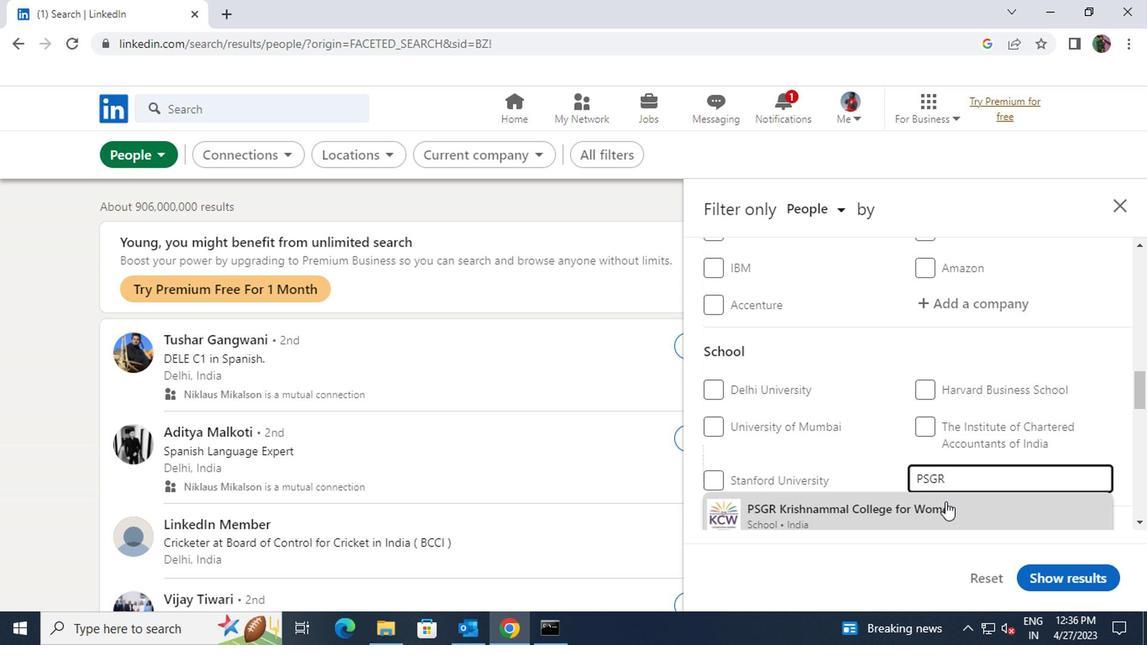 
Action: Mouse scrolled (939, 504) with delta (0, 0)
Screenshot: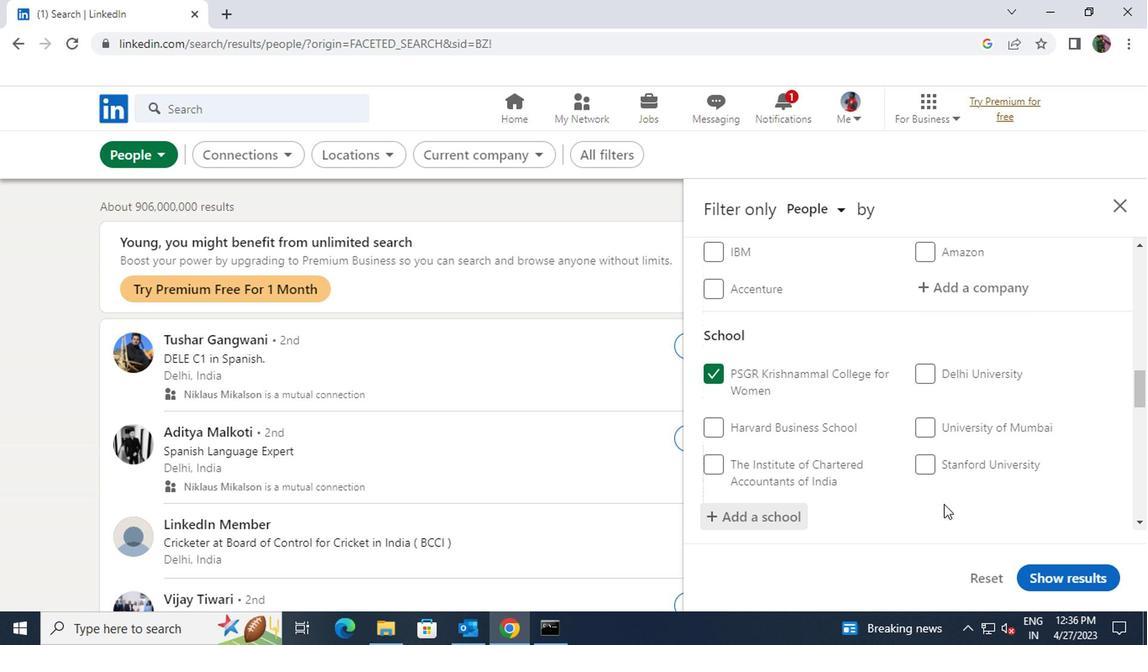 
Action: Mouse scrolled (939, 504) with delta (0, 0)
Screenshot: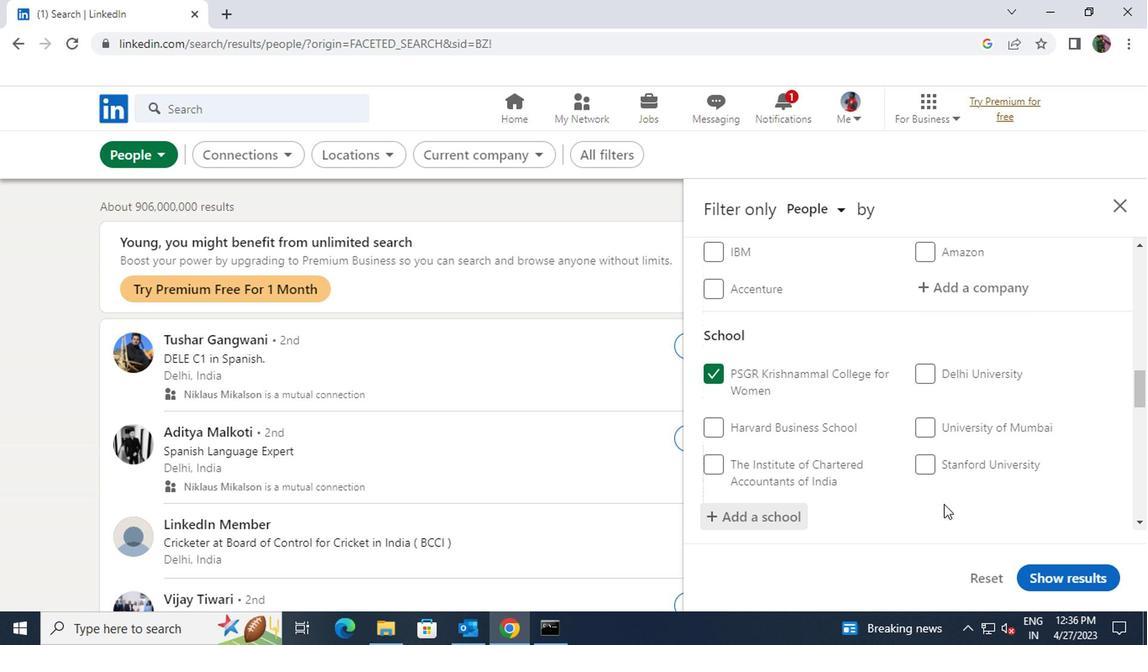 
Action: Mouse scrolled (939, 504) with delta (0, 0)
Screenshot: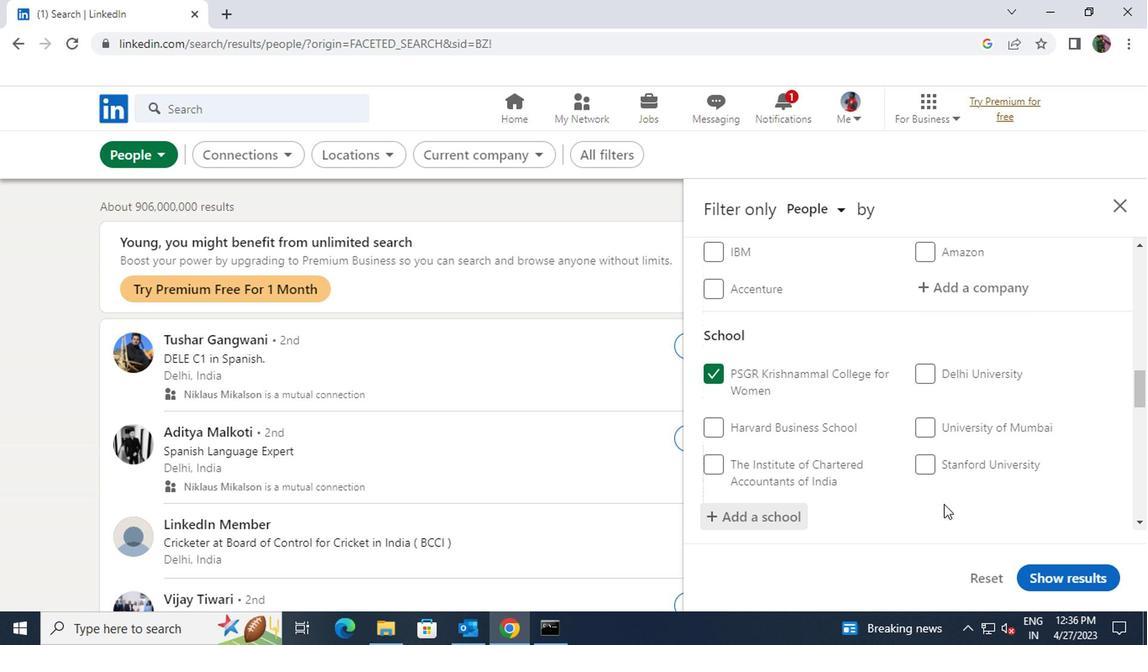 
Action: Mouse moved to (956, 460)
Screenshot: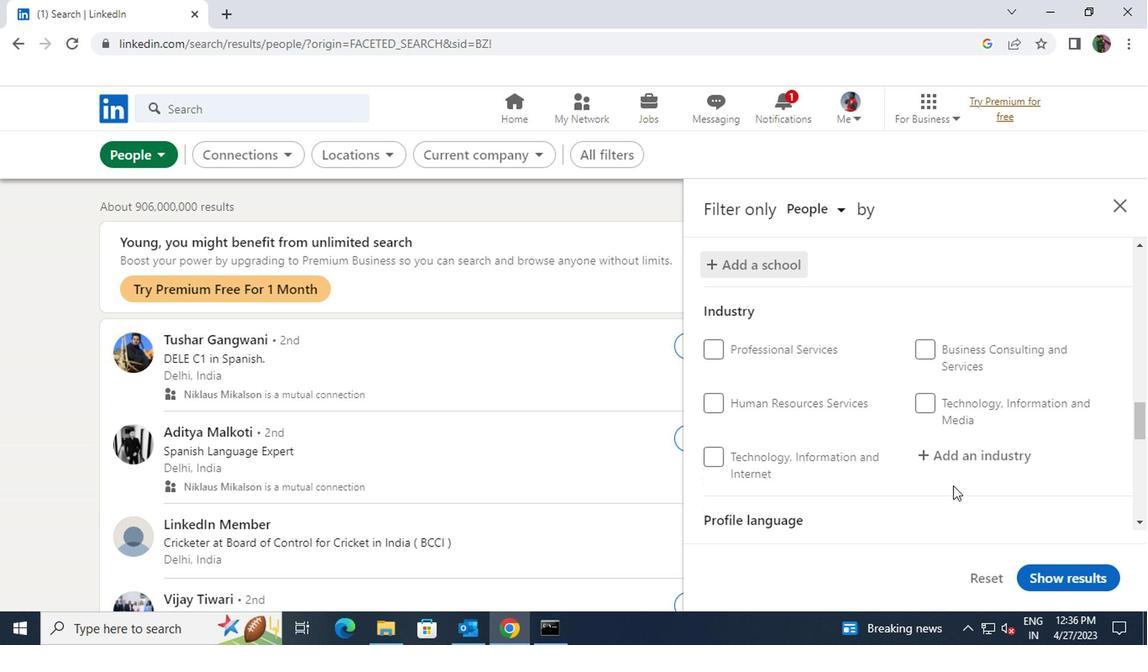 
Action: Mouse pressed left at (956, 460)
Screenshot: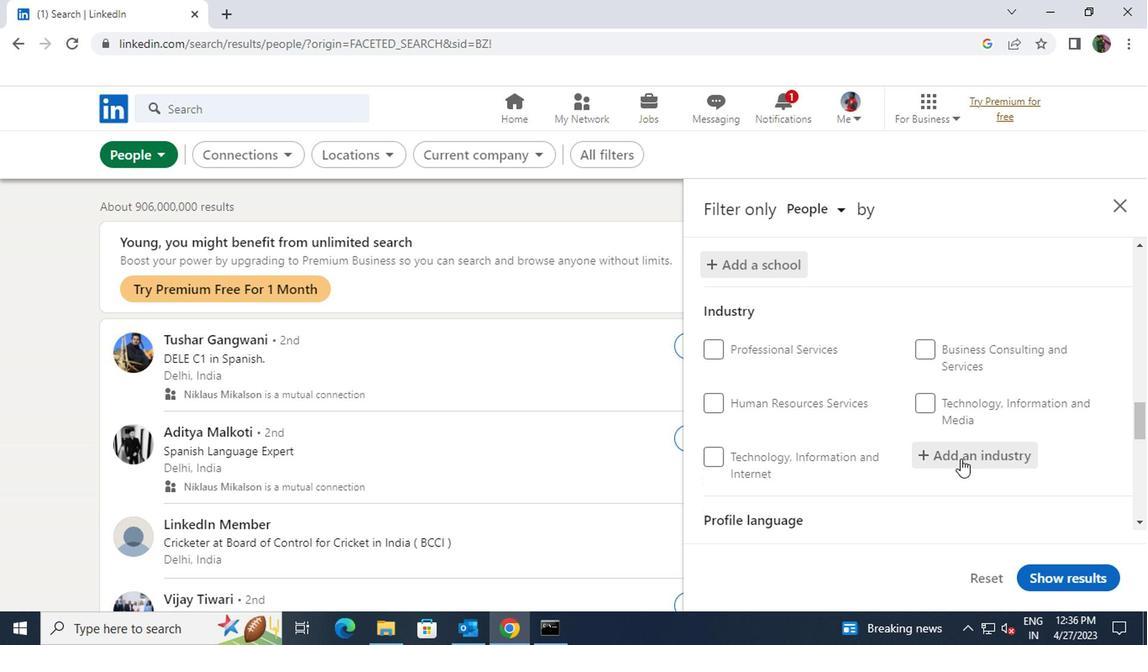 
Action: Key pressed <Key.shift>STEAM
Screenshot: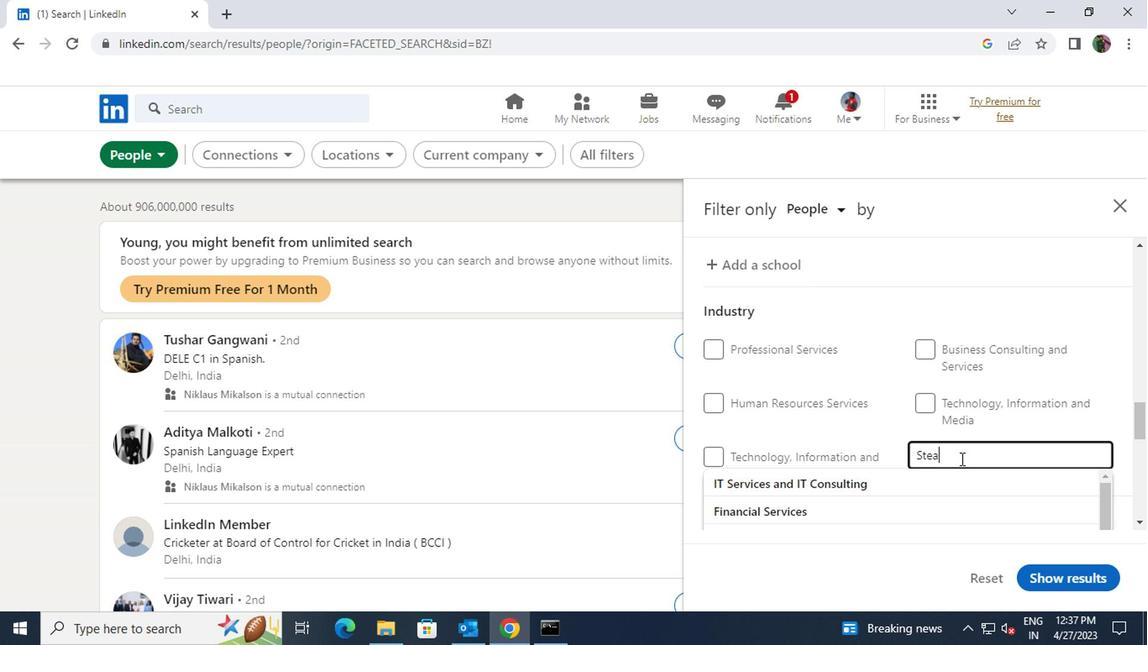 
Action: Mouse moved to (952, 503)
Screenshot: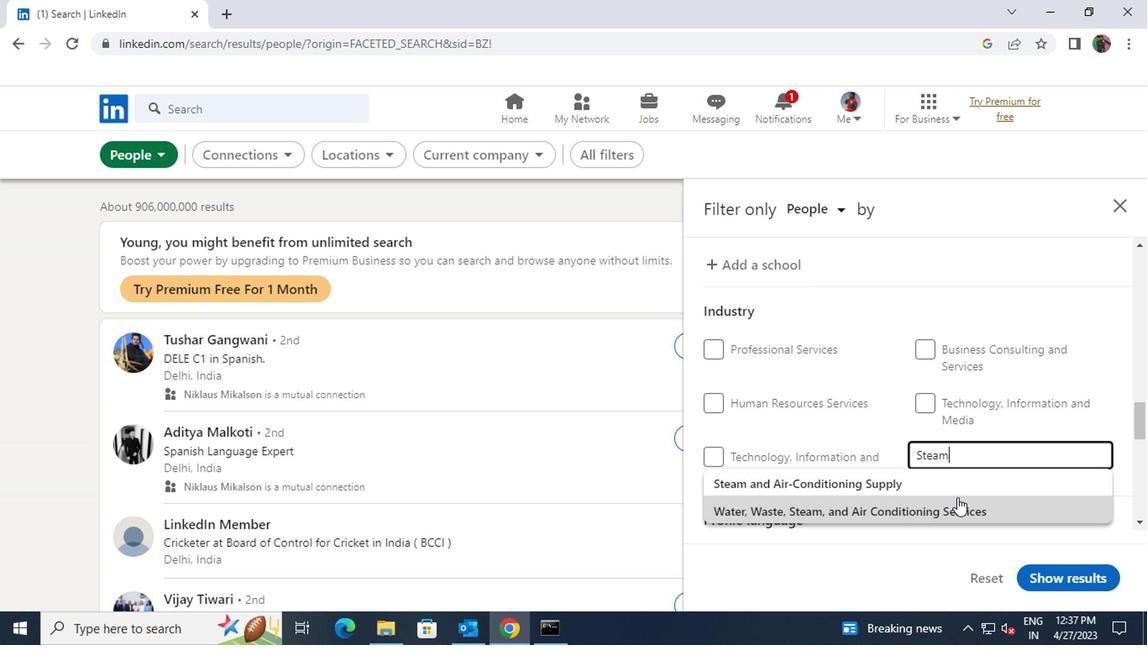 
Action: Mouse pressed left at (952, 503)
Screenshot: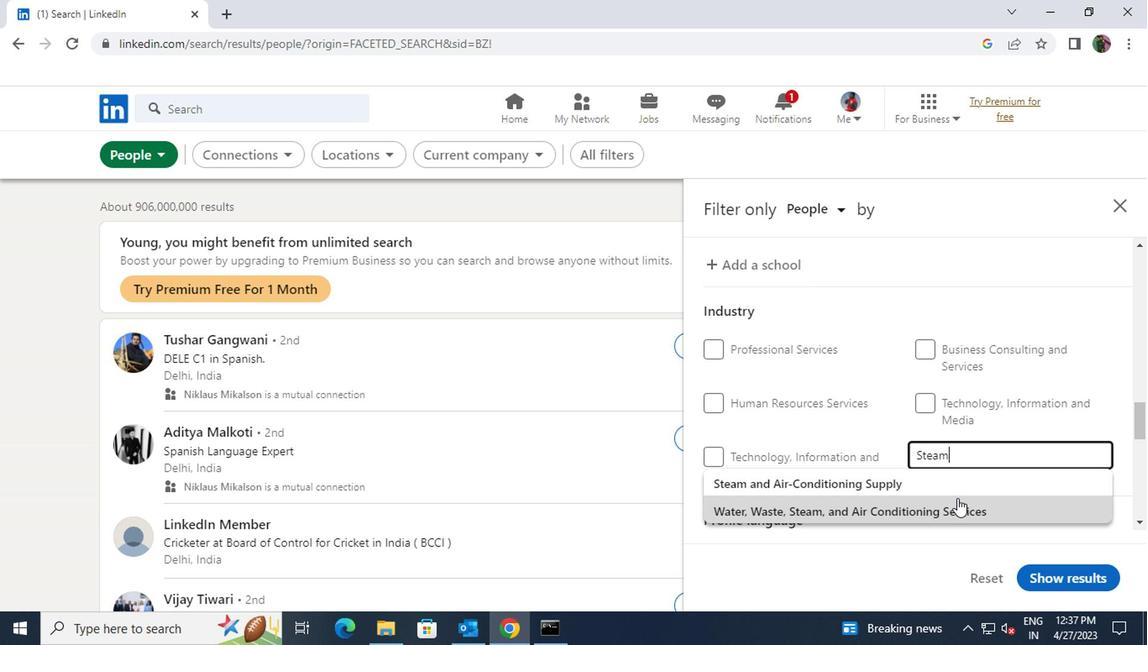 
Action: Mouse scrolled (952, 502) with delta (0, 0)
Screenshot: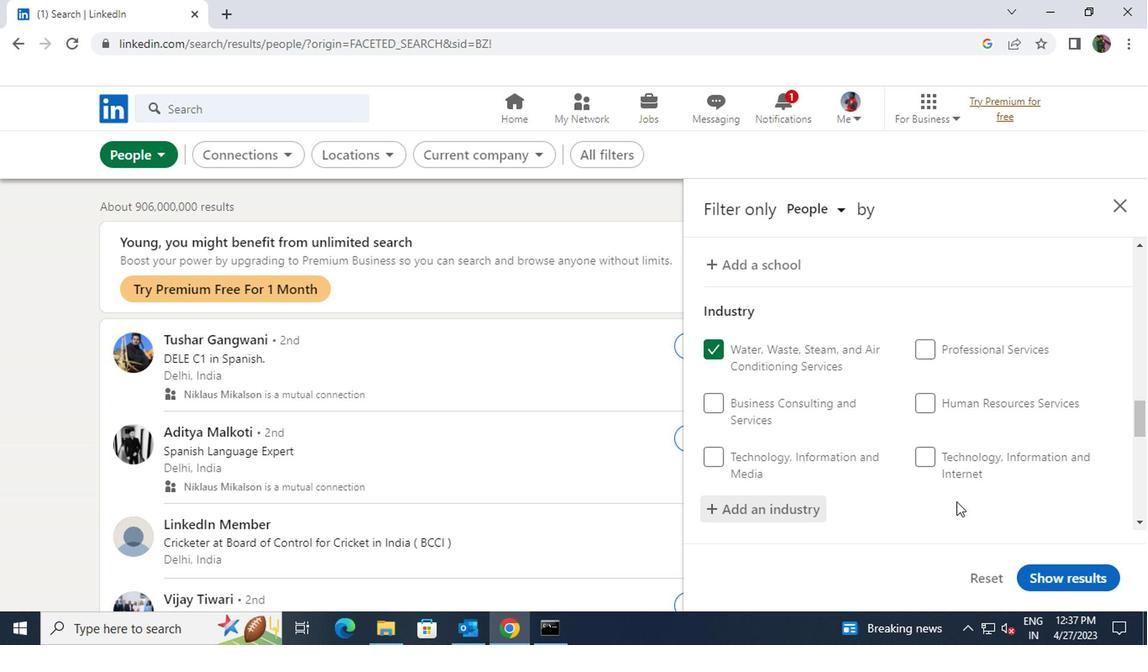 
Action: Mouse scrolled (952, 502) with delta (0, 0)
Screenshot: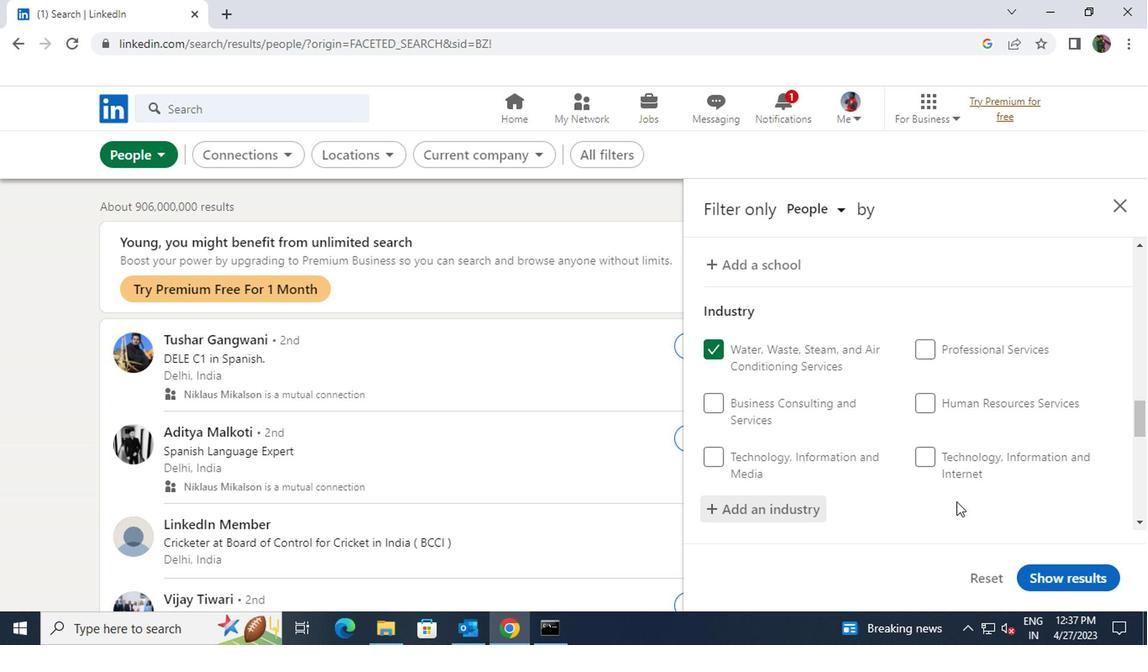 
Action: Mouse moved to (709, 501)
Screenshot: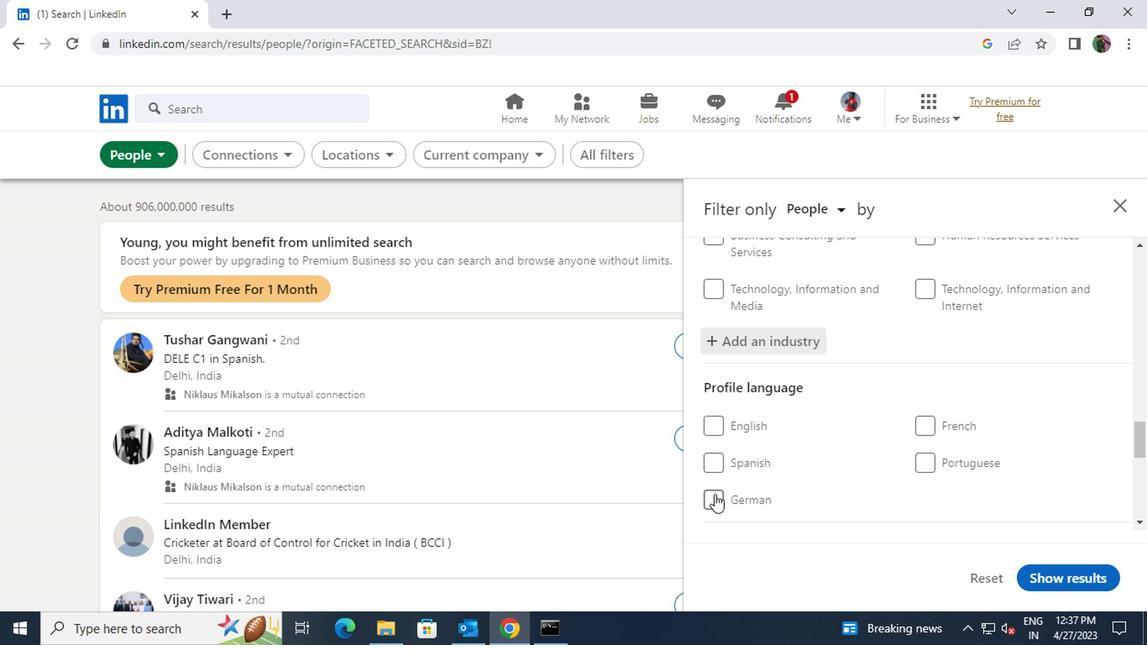 
Action: Mouse pressed left at (709, 501)
Screenshot: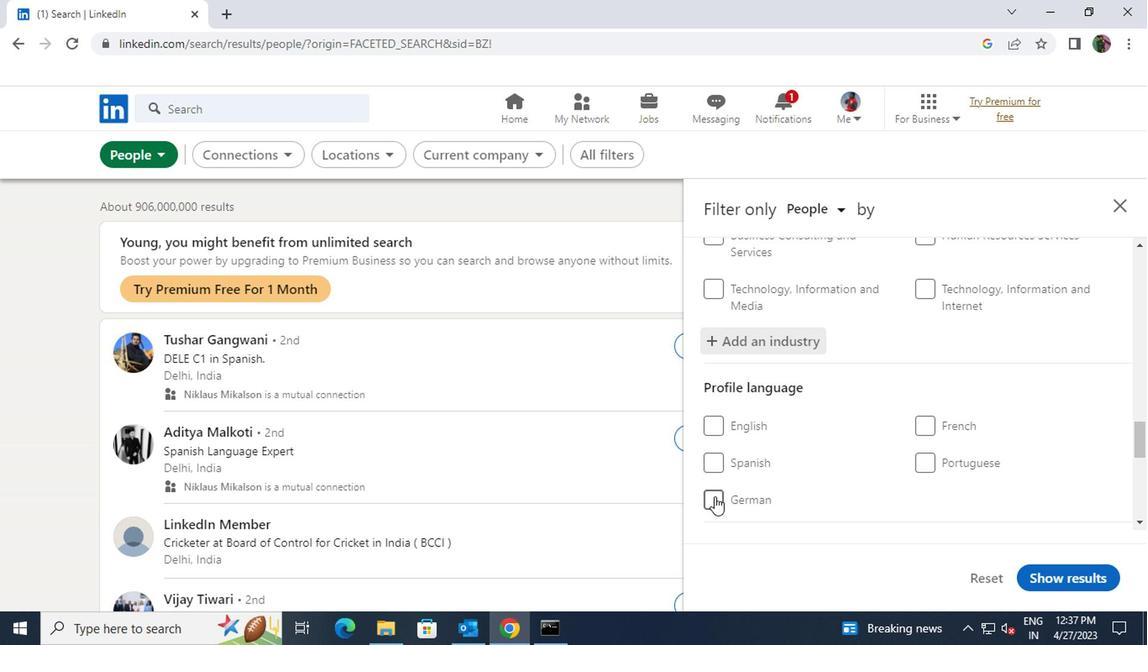 
Action: Mouse moved to (812, 488)
Screenshot: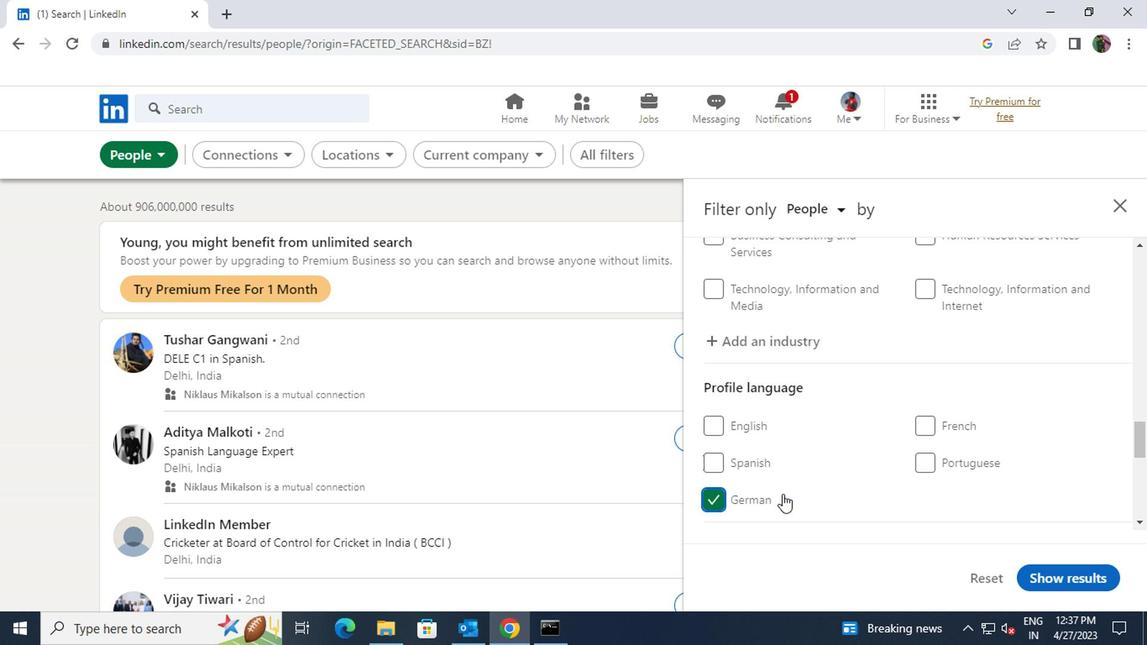 
Action: Mouse scrolled (812, 488) with delta (0, 0)
Screenshot: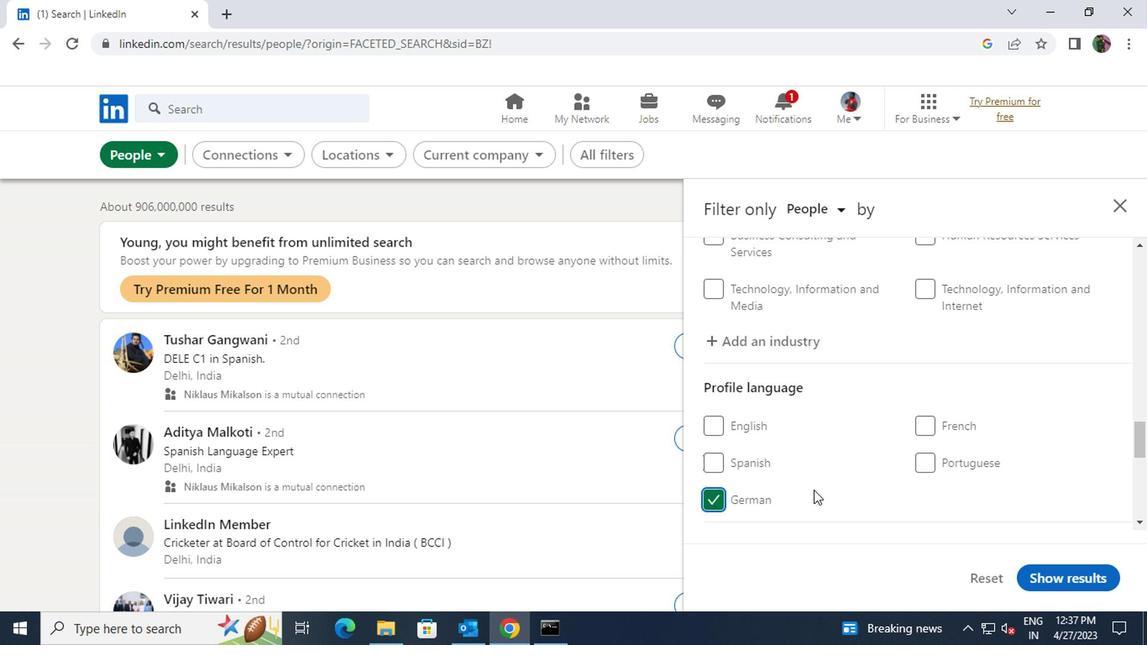 
Action: Mouse scrolled (812, 488) with delta (0, 0)
Screenshot: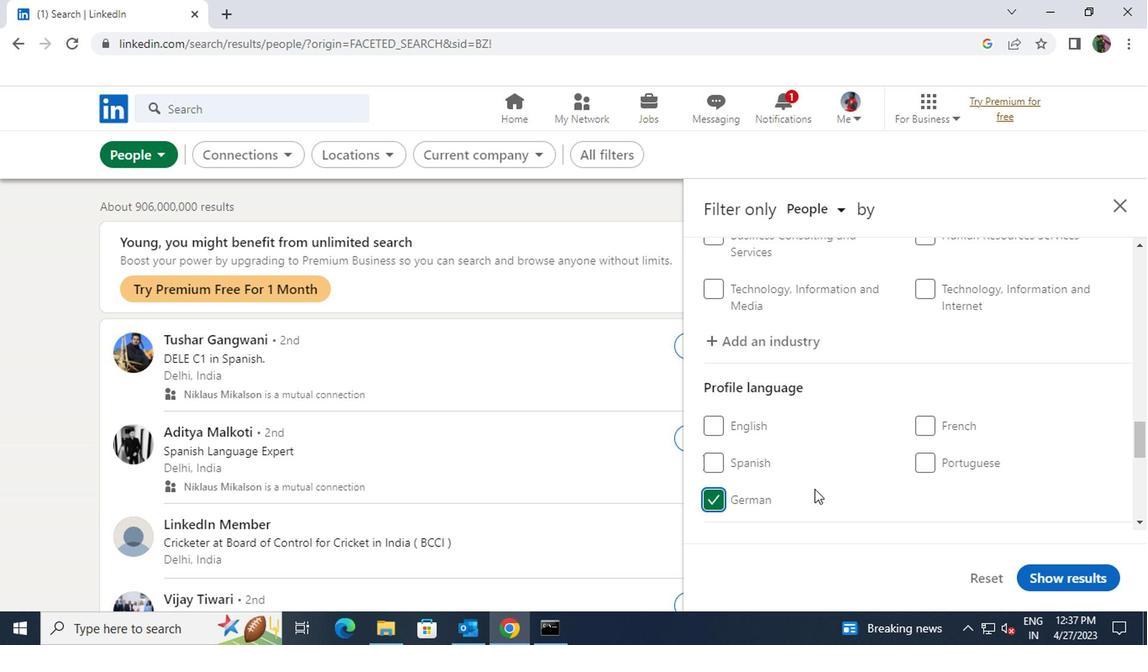 
Action: Mouse scrolled (812, 488) with delta (0, 0)
Screenshot: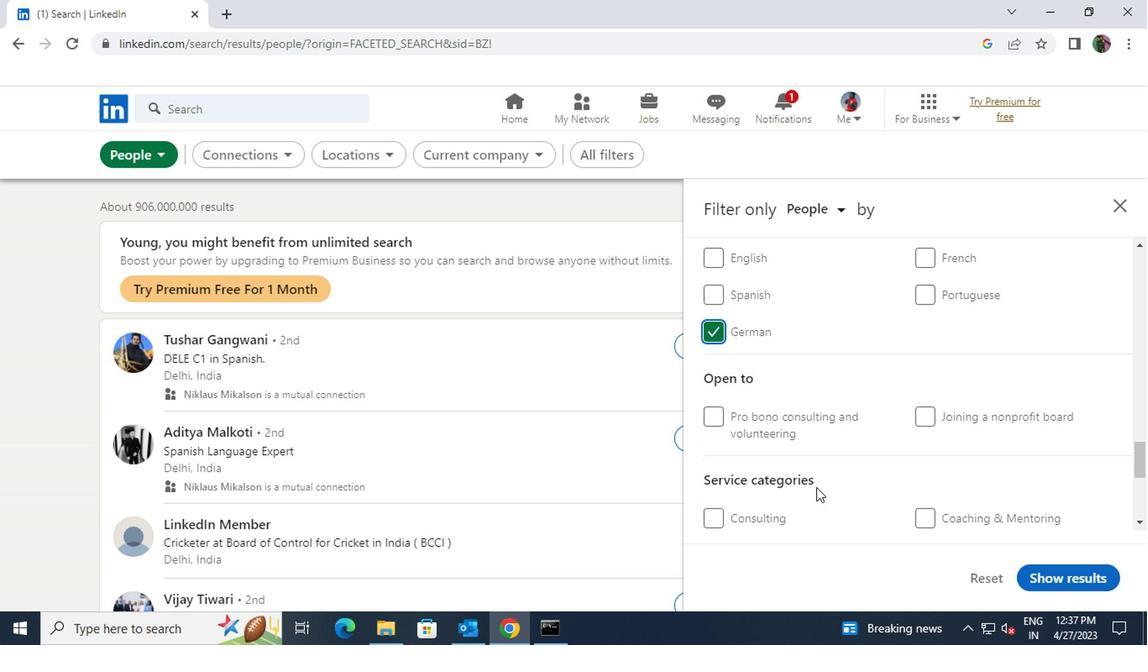 
Action: Mouse moved to (817, 486)
Screenshot: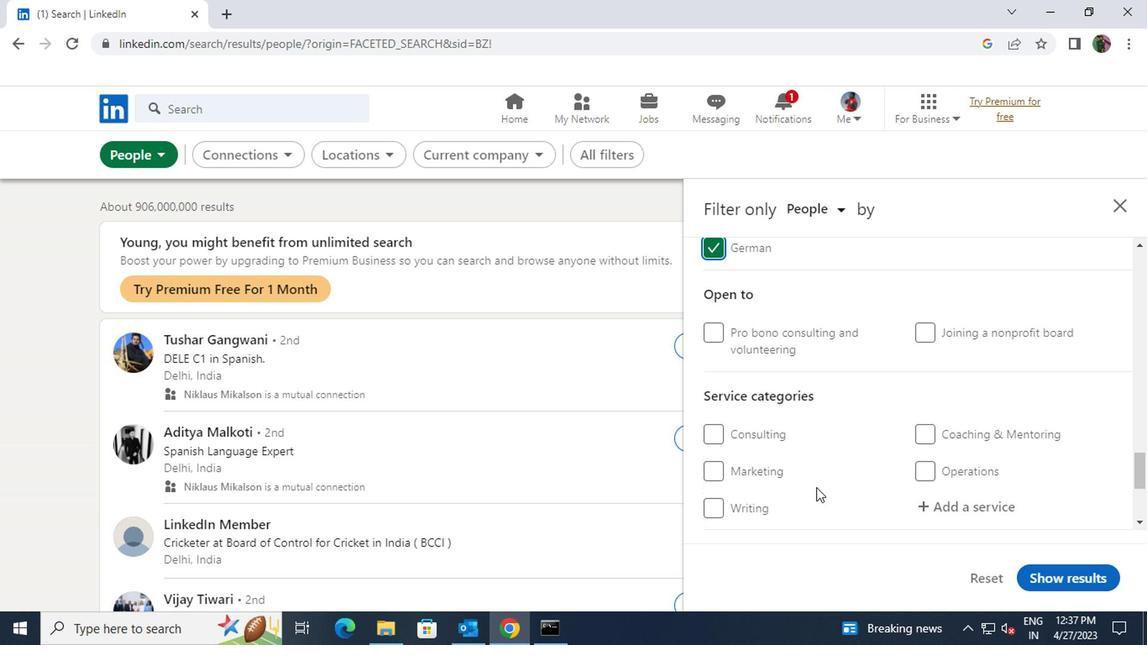
Action: Mouse scrolled (817, 486) with delta (0, 0)
Screenshot: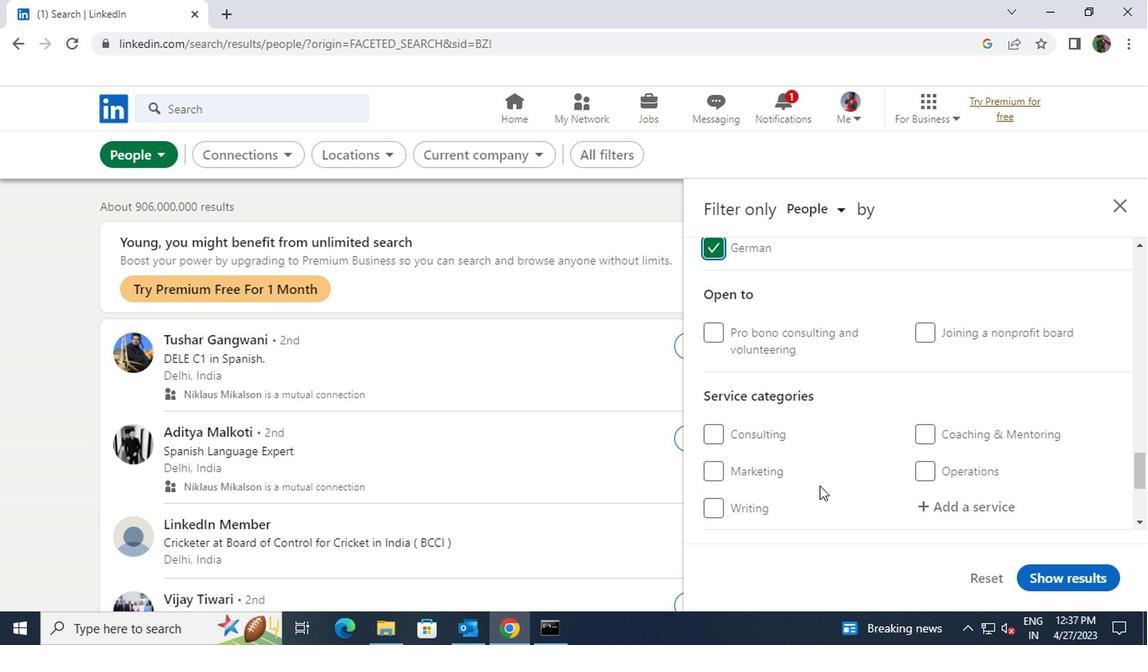 
Action: Mouse moved to (955, 425)
Screenshot: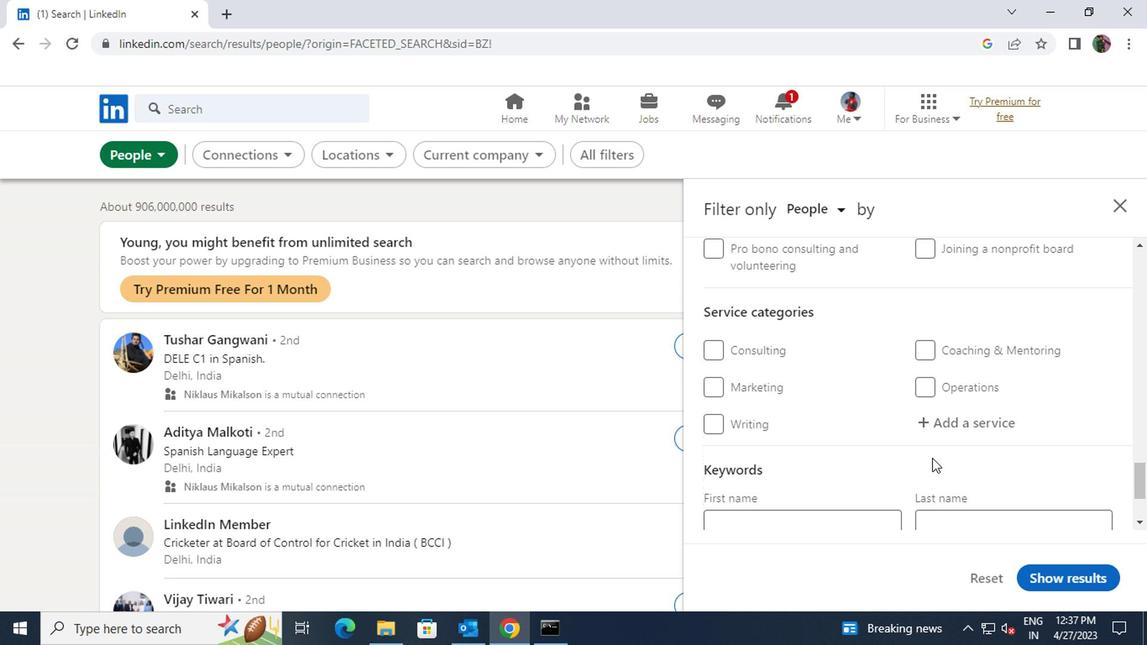 
Action: Mouse pressed left at (955, 425)
Screenshot: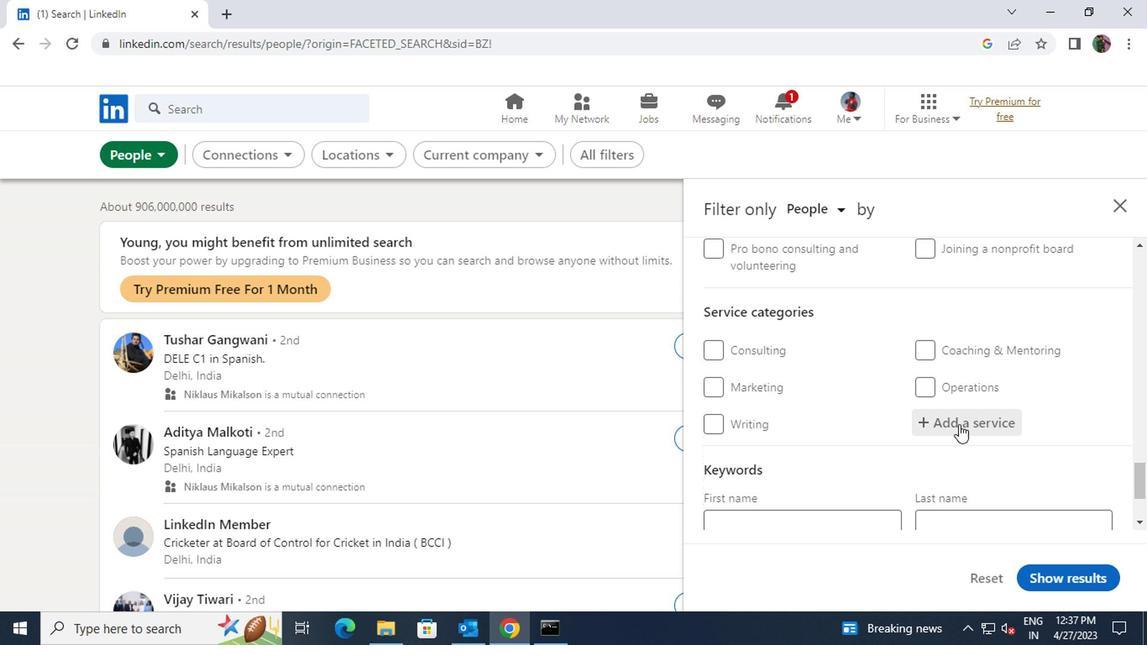 
Action: Key pressed <Key.shift>RELOC
Screenshot: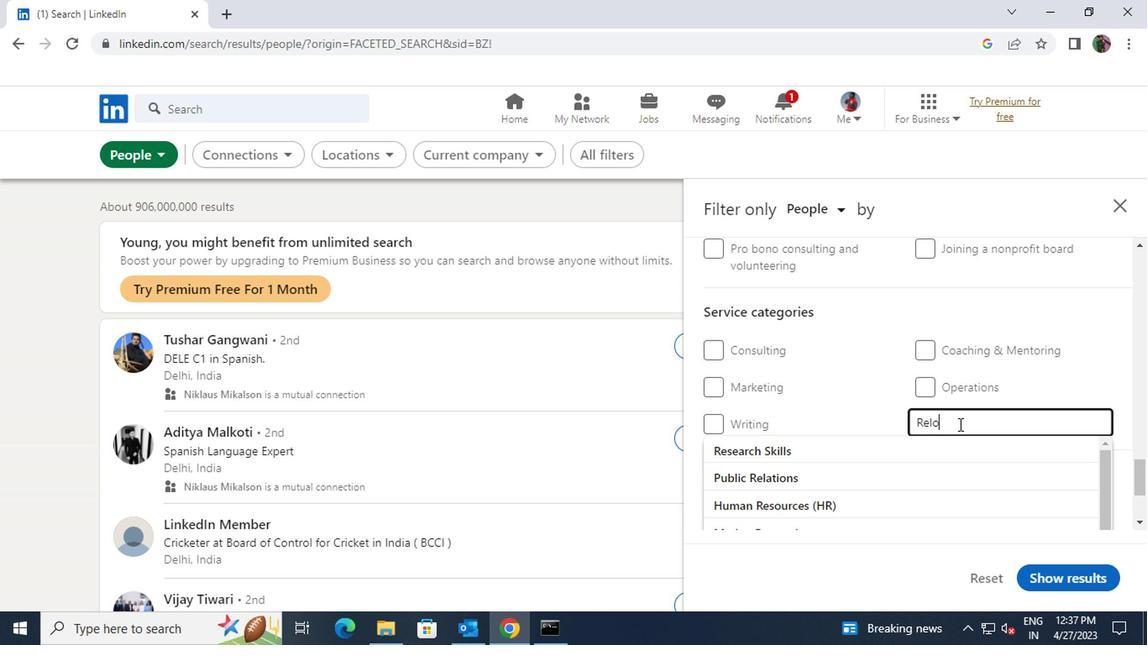 
Action: Mouse moved to (951, 437)
Screenshot: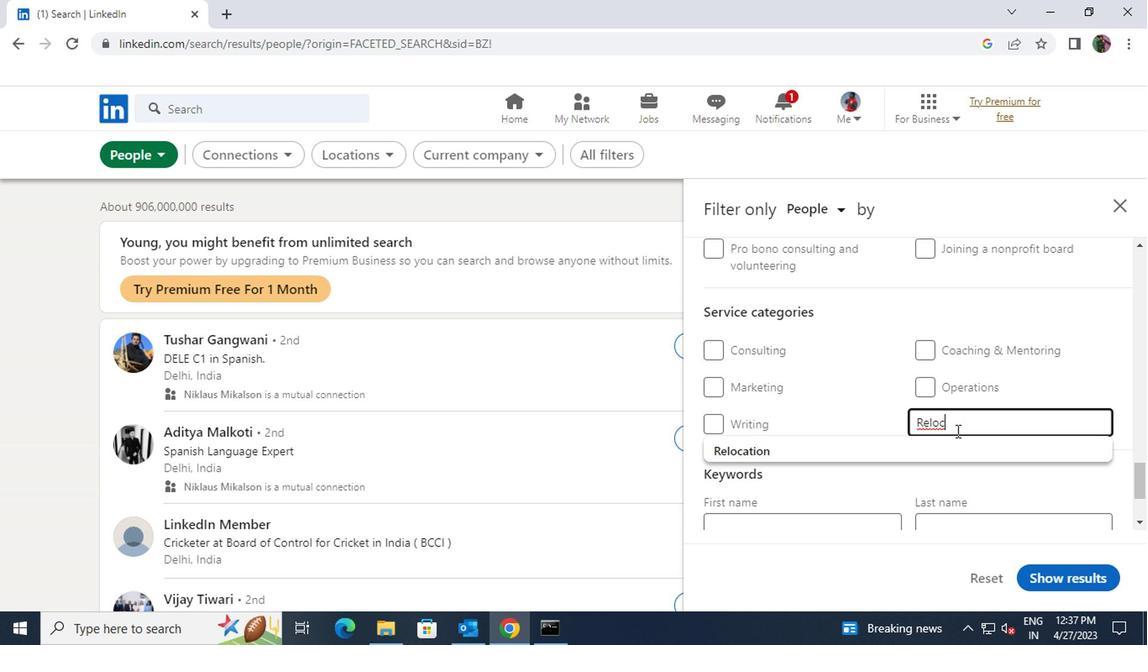 
Action: Mouse pressed left at (951, 437)
Screenshot: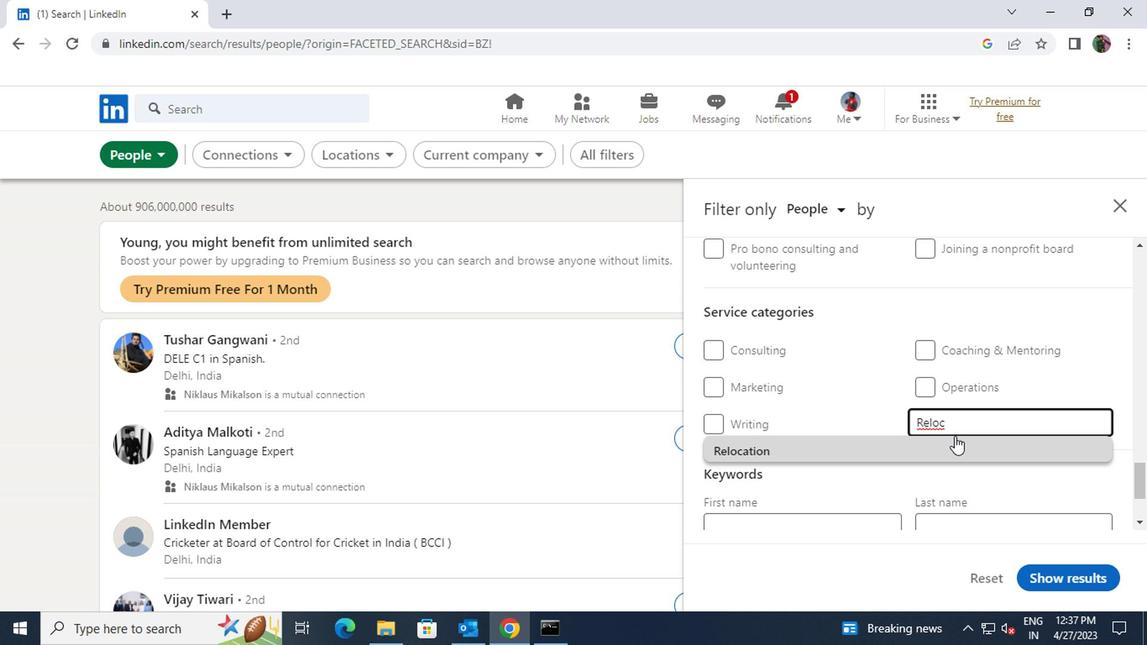 
Action: Mouse scrolled (951, 436) with delta (0, 0)
Screenshot: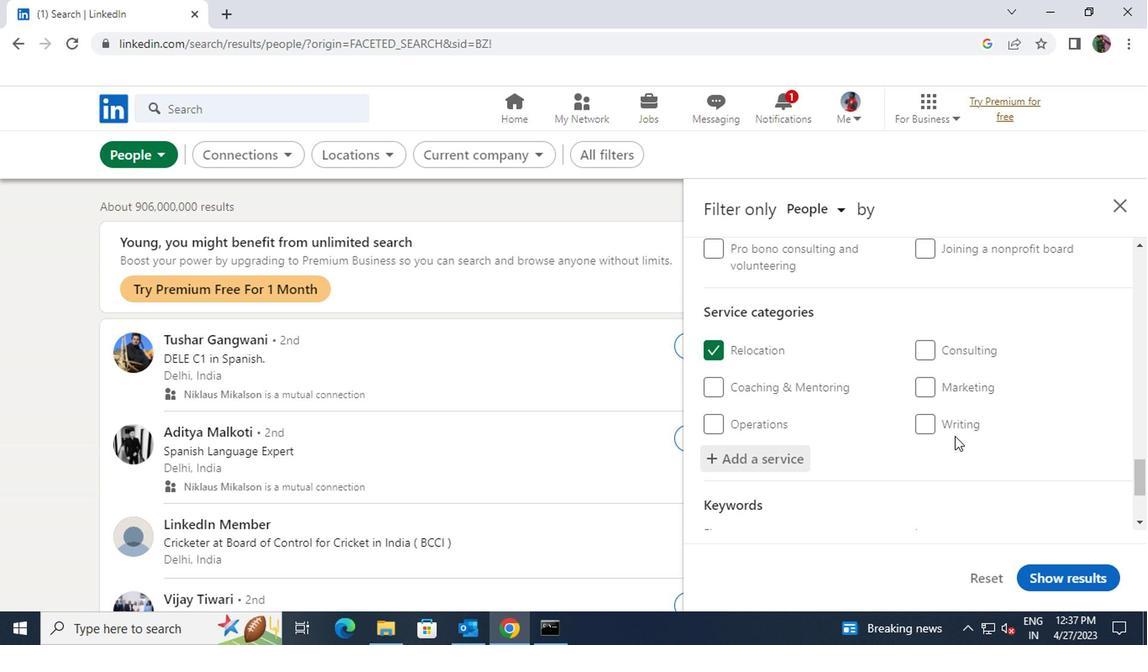 
Action: Mouse scrolled (951, 436) with delta (0, 0)
Screenshot: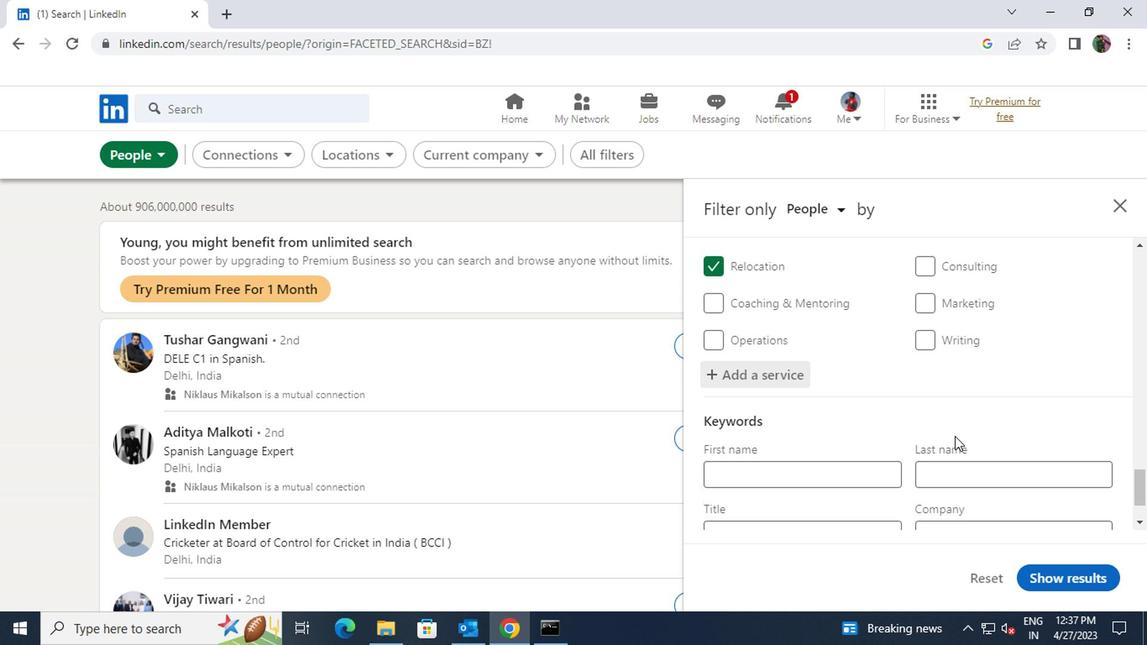 
Action: Mouse moved to (873, 451)
Screenshot: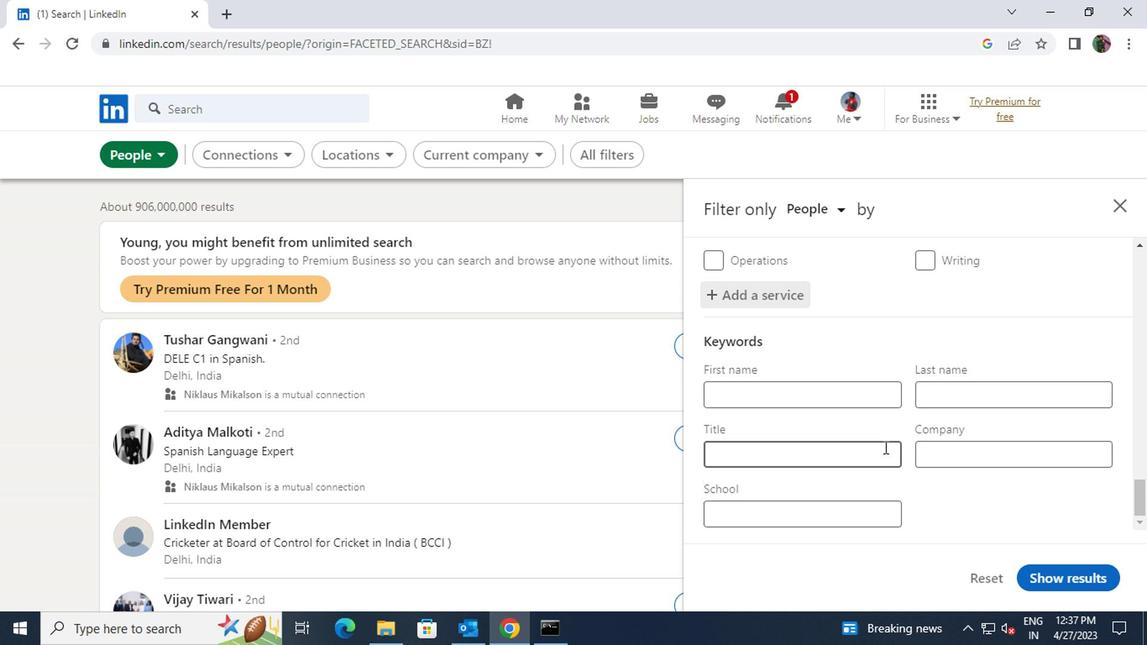 
Action: Mouse pressed left at (873, 451)
Screenshot: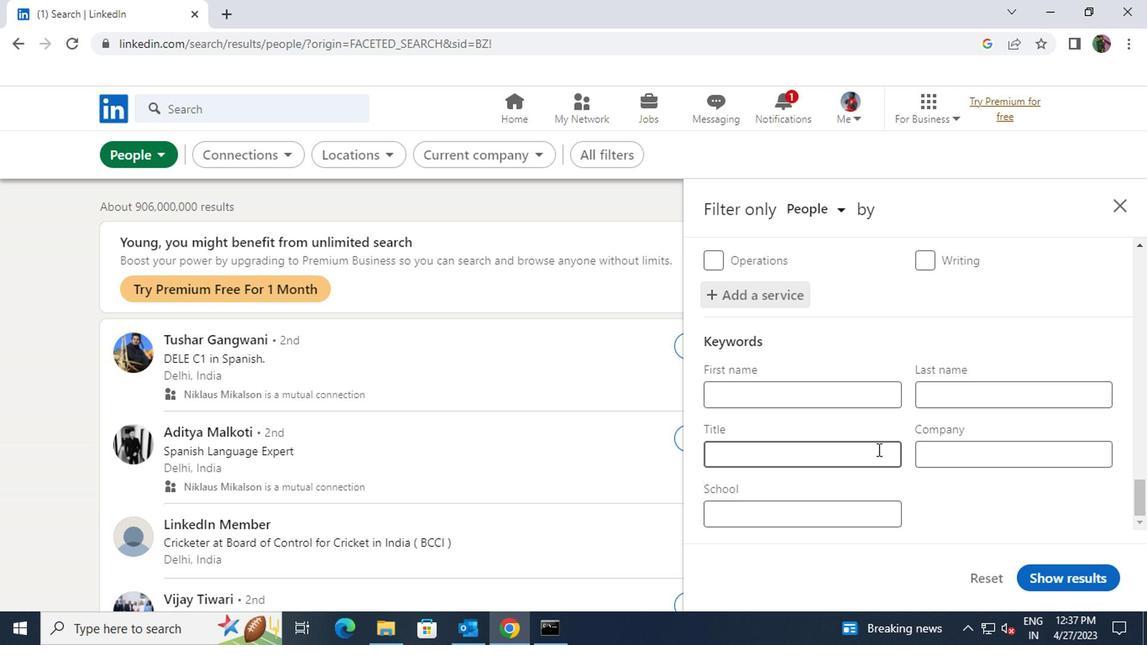 
Action: Key pressed <Key.shift>SOCIAL<Key.space>WORKER
Screenshot: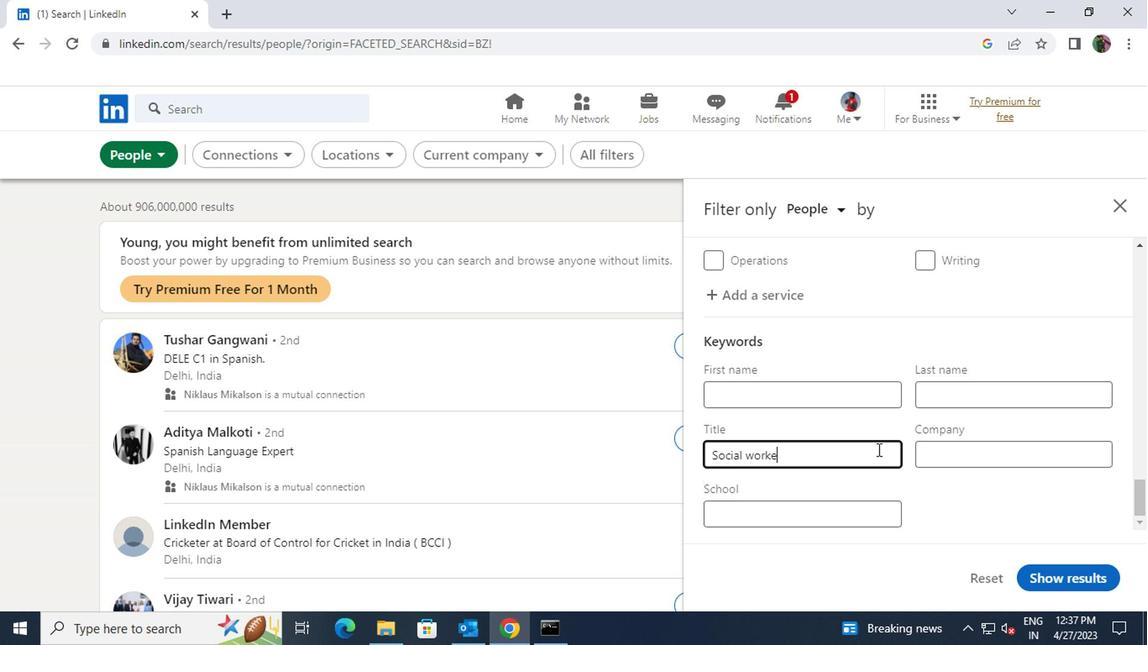 
Action: Mouse moved to (1037, 575)
Screenshot: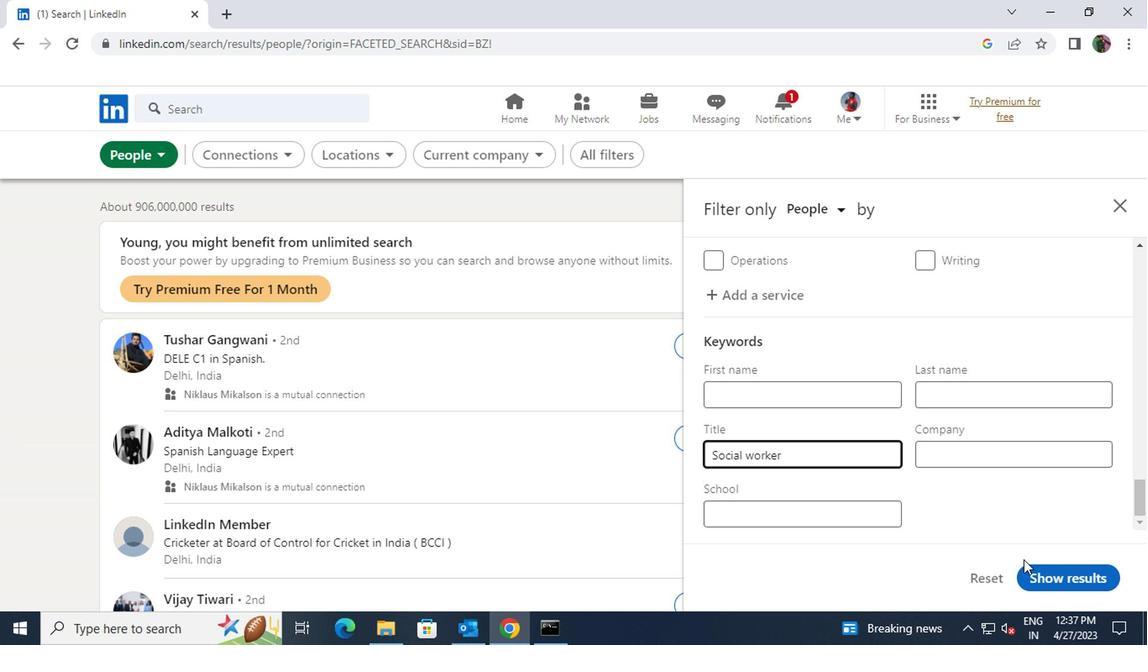 
Action: Mouse pressed left at (1037, 575)
Screenshot: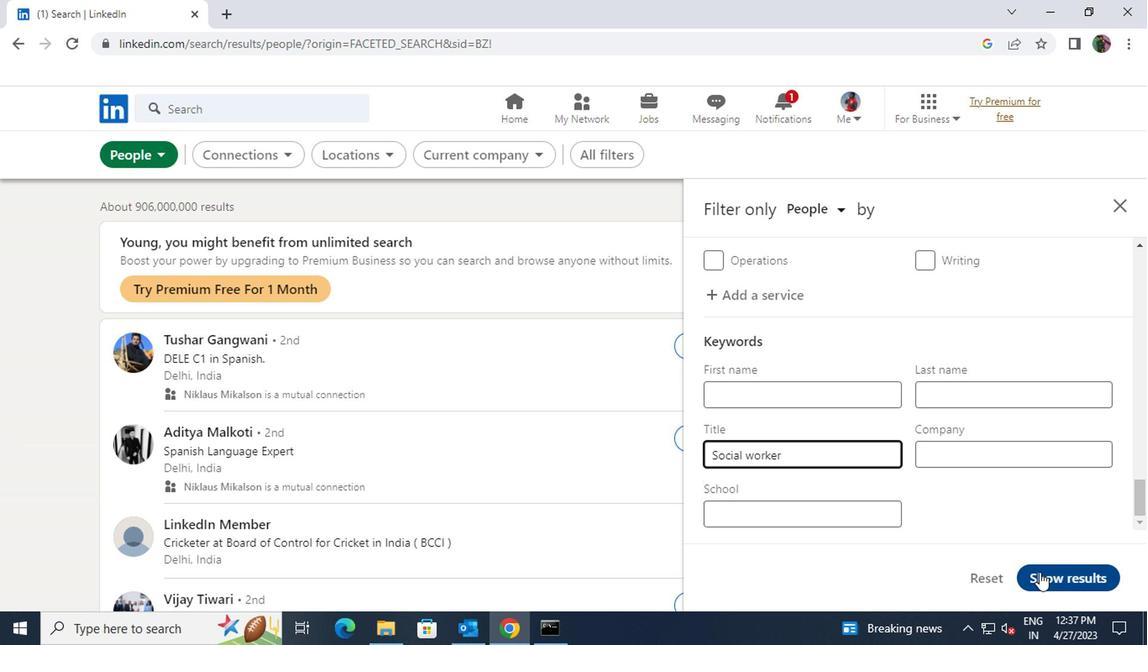 
